 Task: Add a signature Daniel Baker containing With many thanks, Daniel Baker to email address softage.10@softage.net and add a folder Web analytics
Action: Mouse moved to (118, 109)
Screenshot: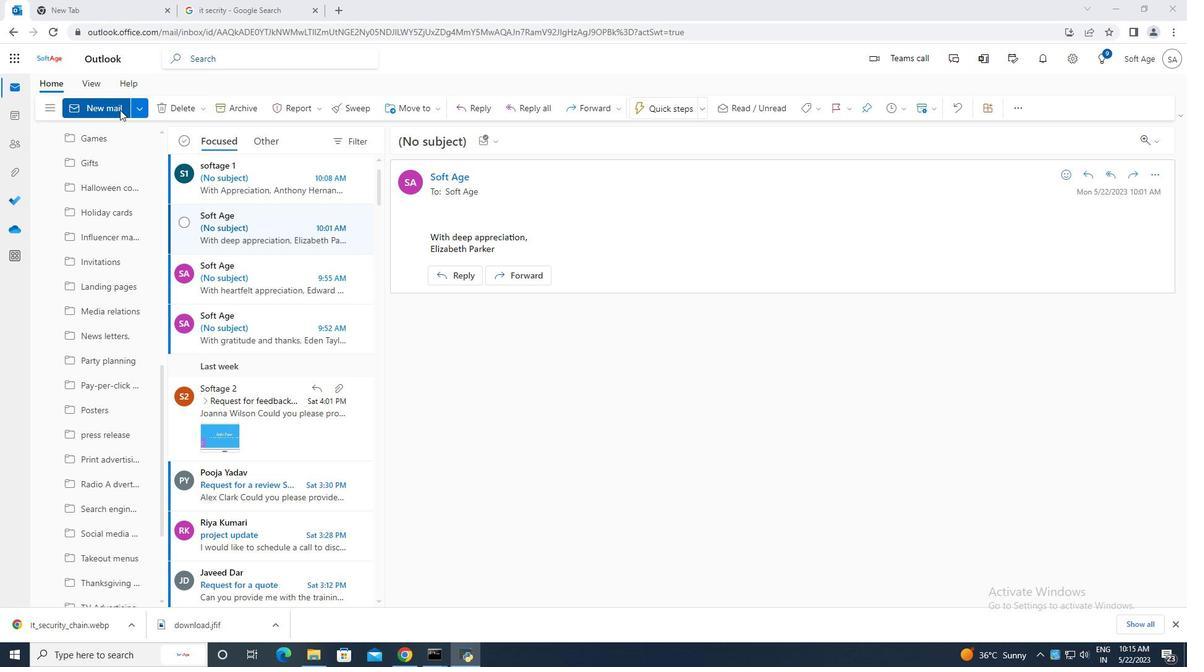 
Action: Mouse pressed left at (118, 109)
Screenshot: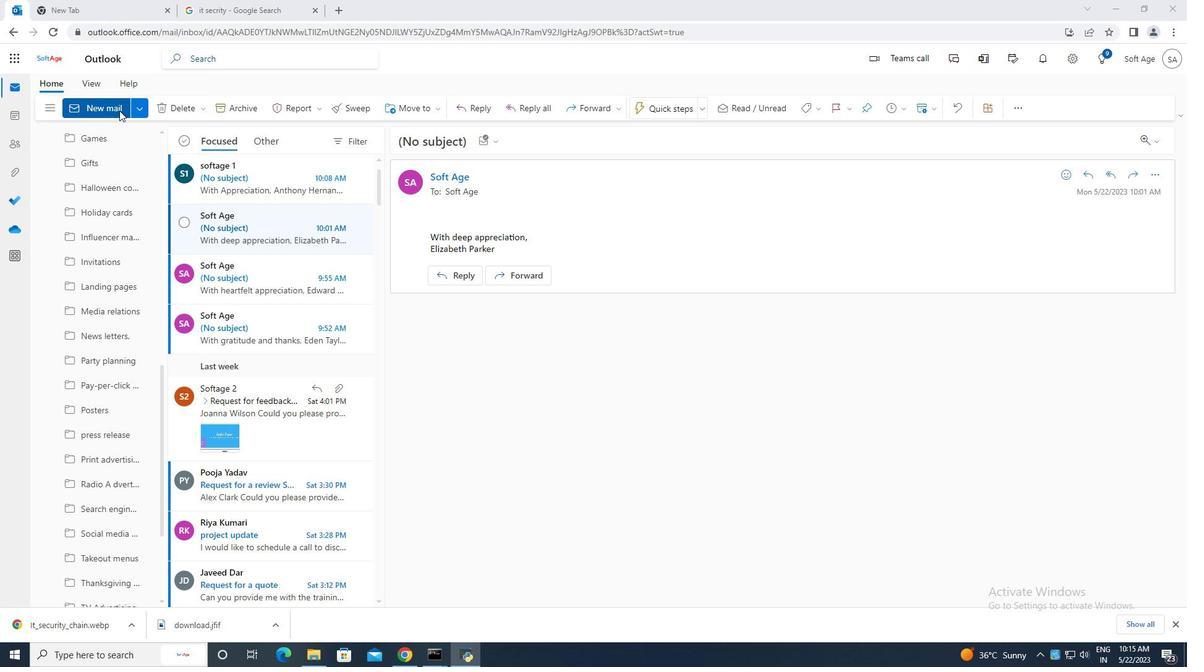 
Action: Mouse moved to (796, 108)
Screenshot: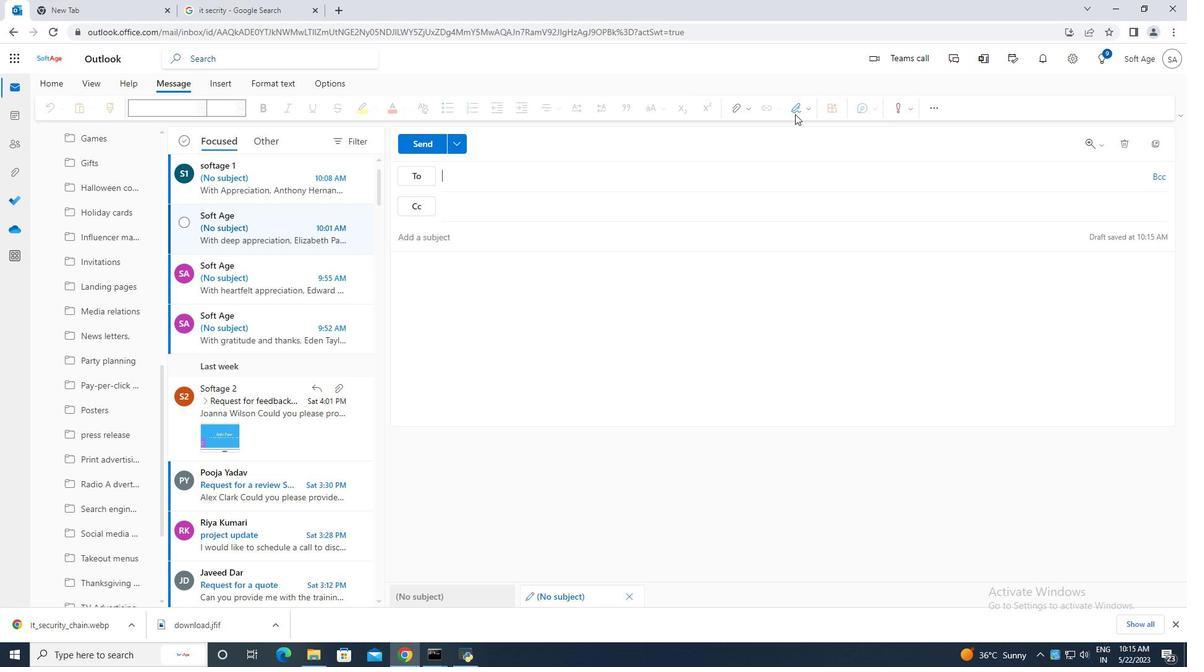 
Action: Mouse pressed left at (796, 108)
Screenshot: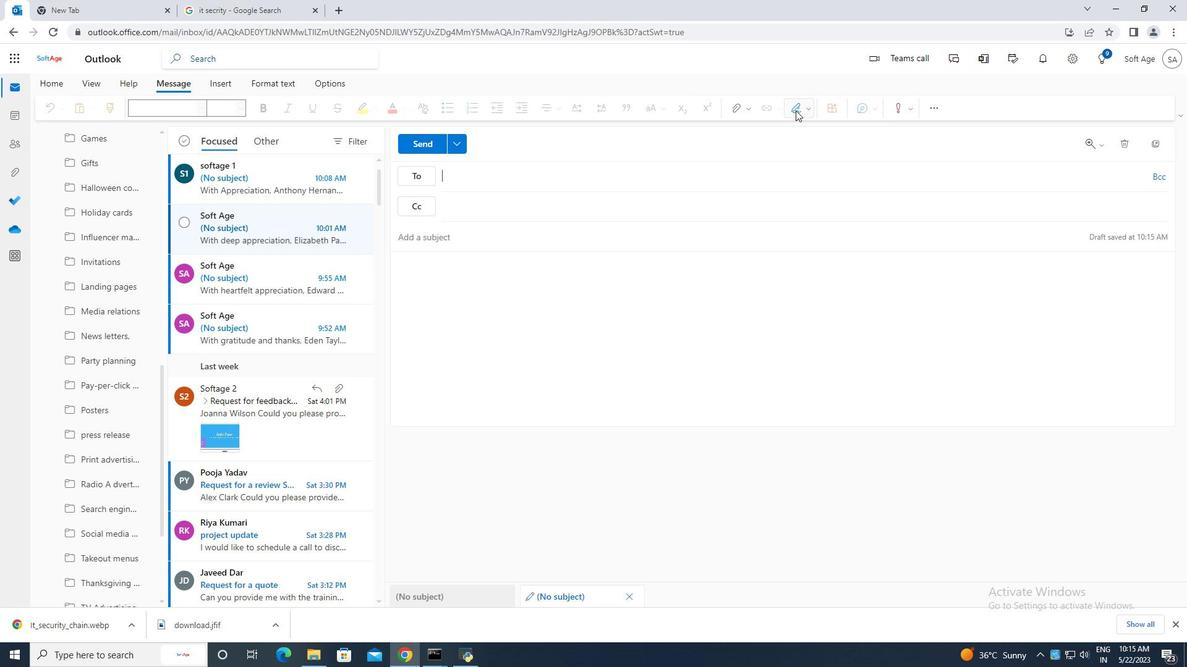 
Action: Mouse moved to (782, 159)
Screenshot: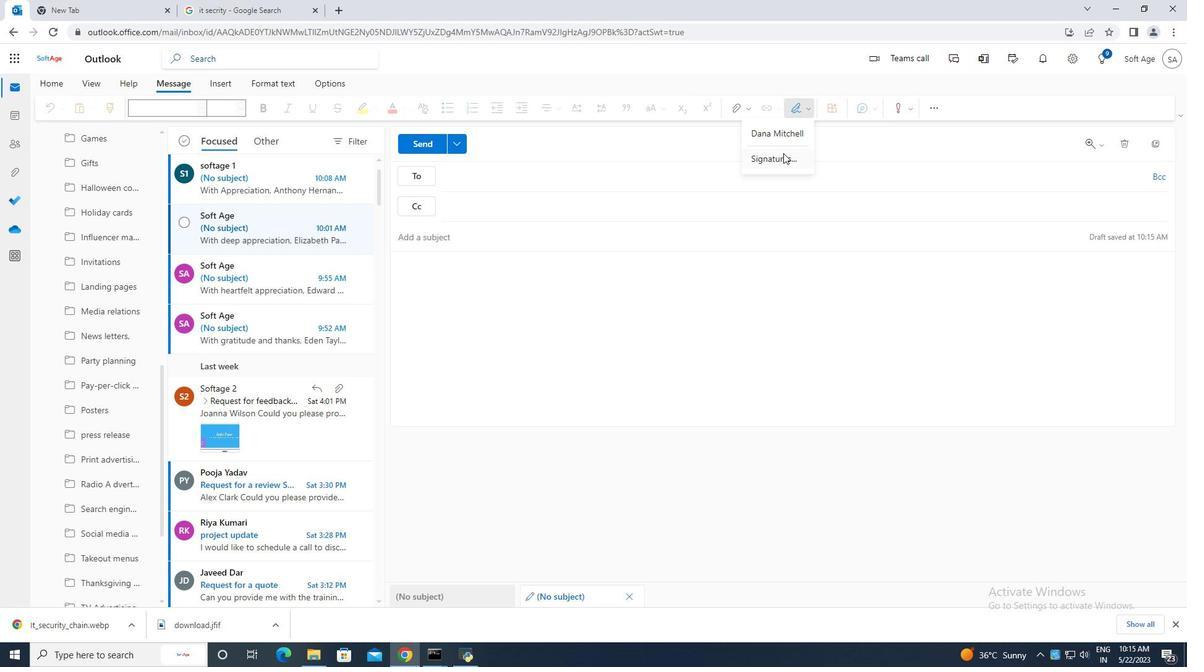 
Action: Mouse pressed left at (782, 159)
Screenshot: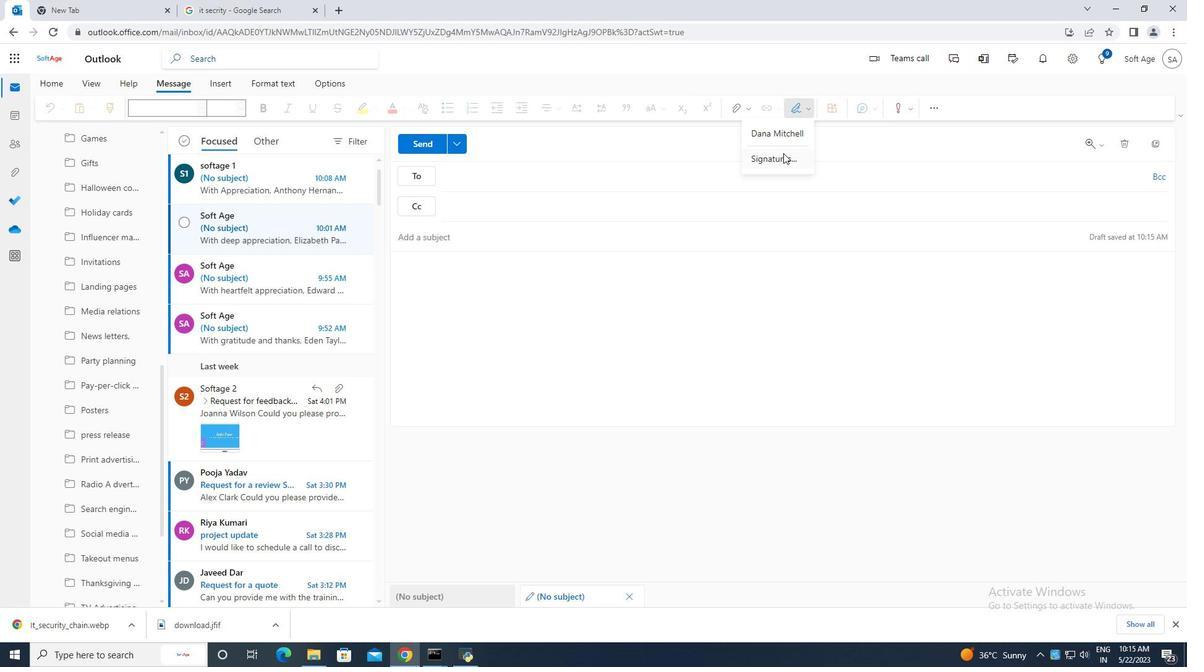 
Action: Mouse moved to (849, 206)
Screenshot: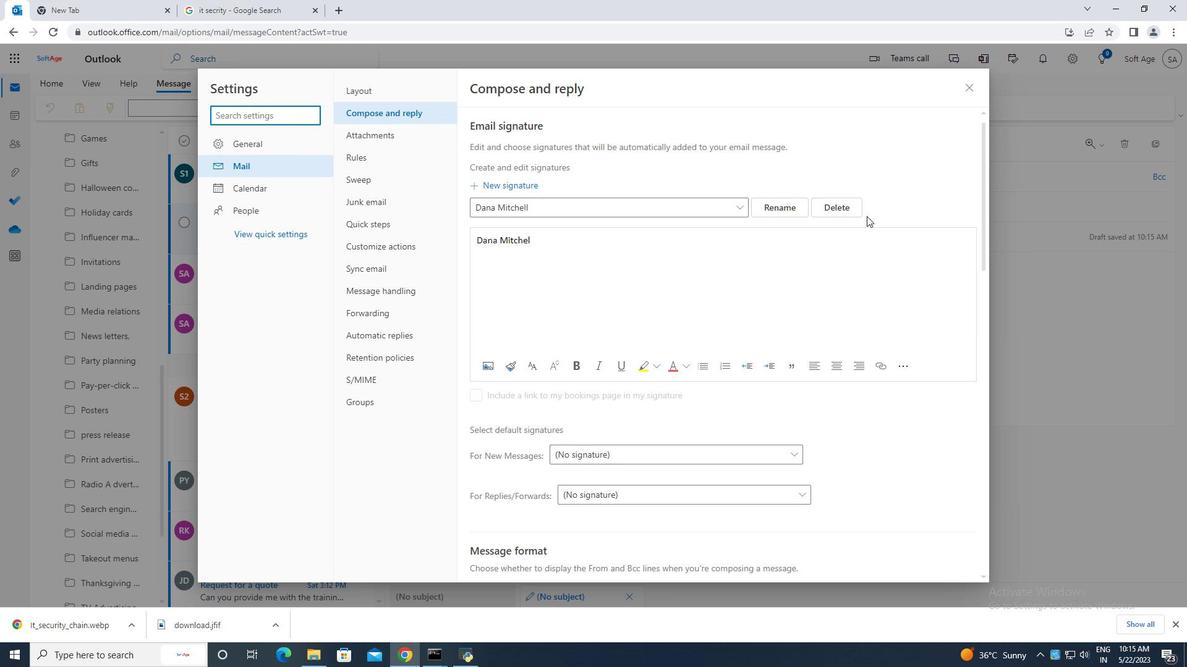 
Action: Mouse pressed left at (849, 206)
Screenshot: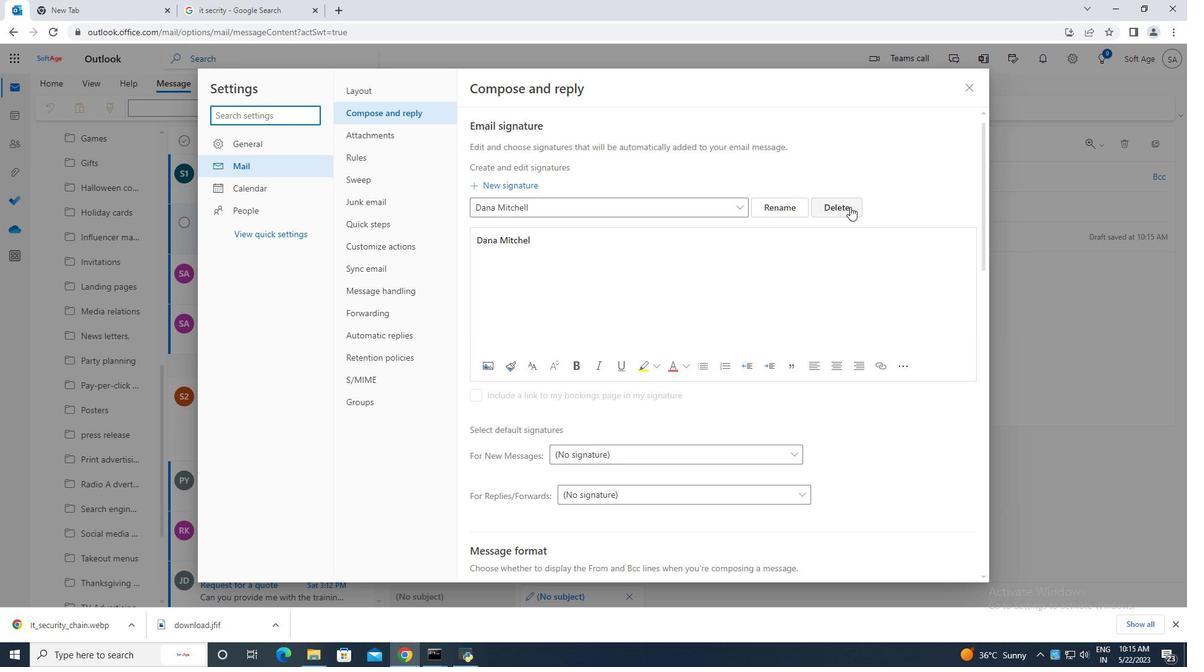 
Action: Mouse moved to (560, 206)
Screenshot: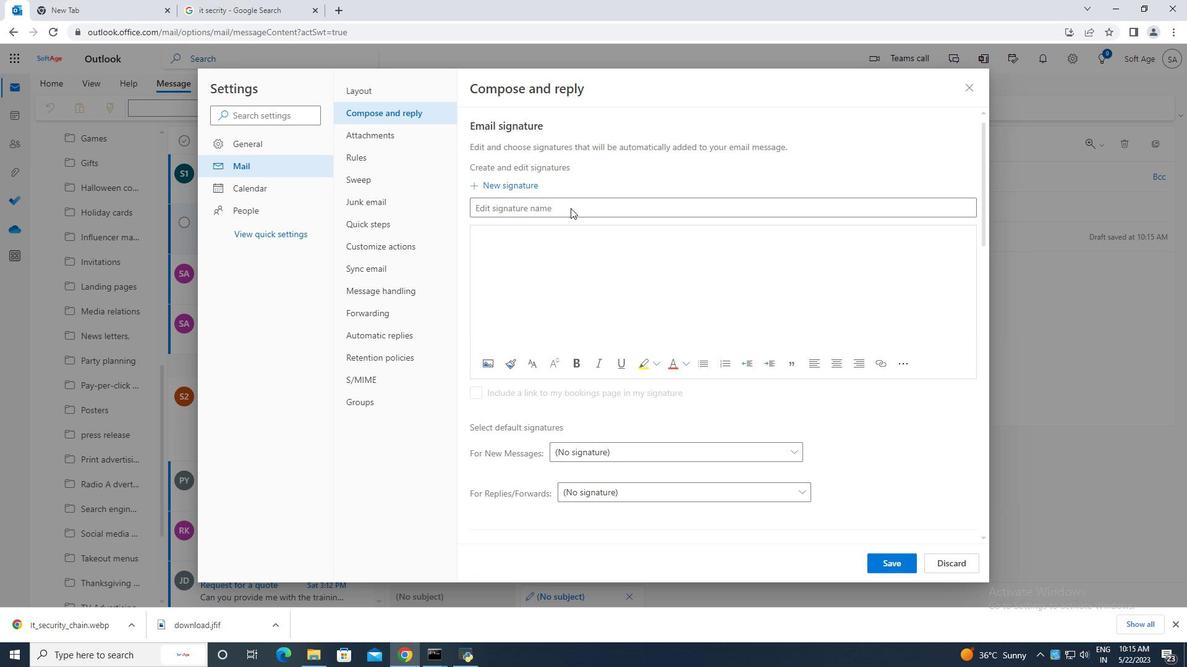 
Action: Mouse pressed left at (560, 206)
Screenshot: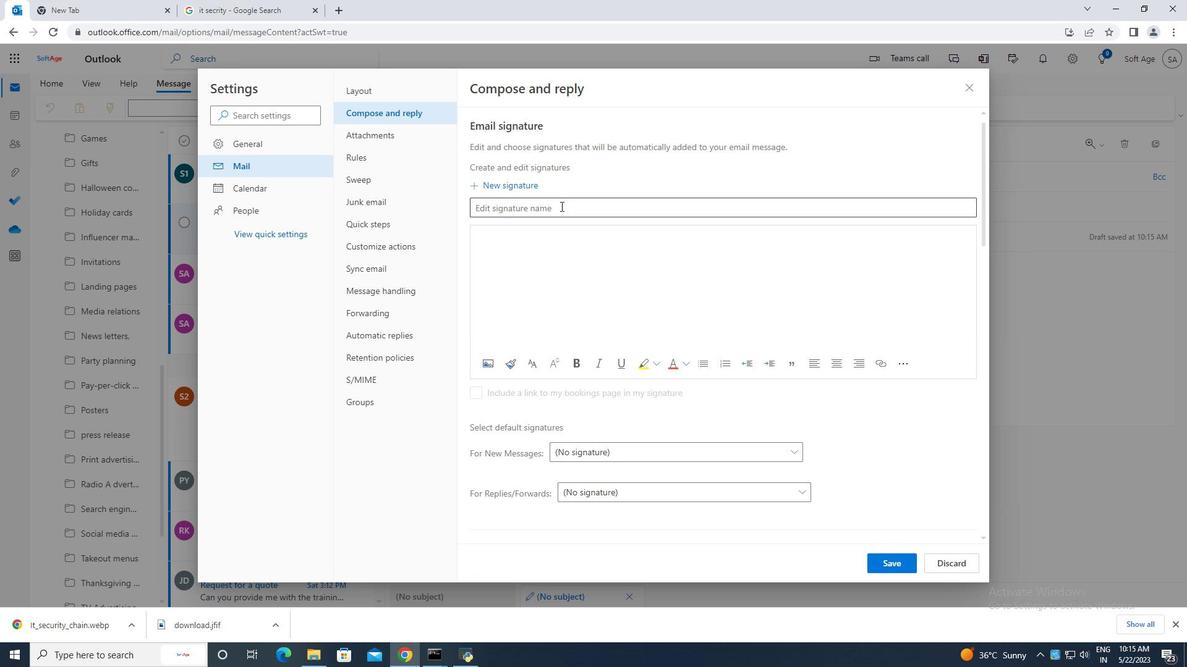 
Action: Mouse moved to (560, 206)
Screenshot: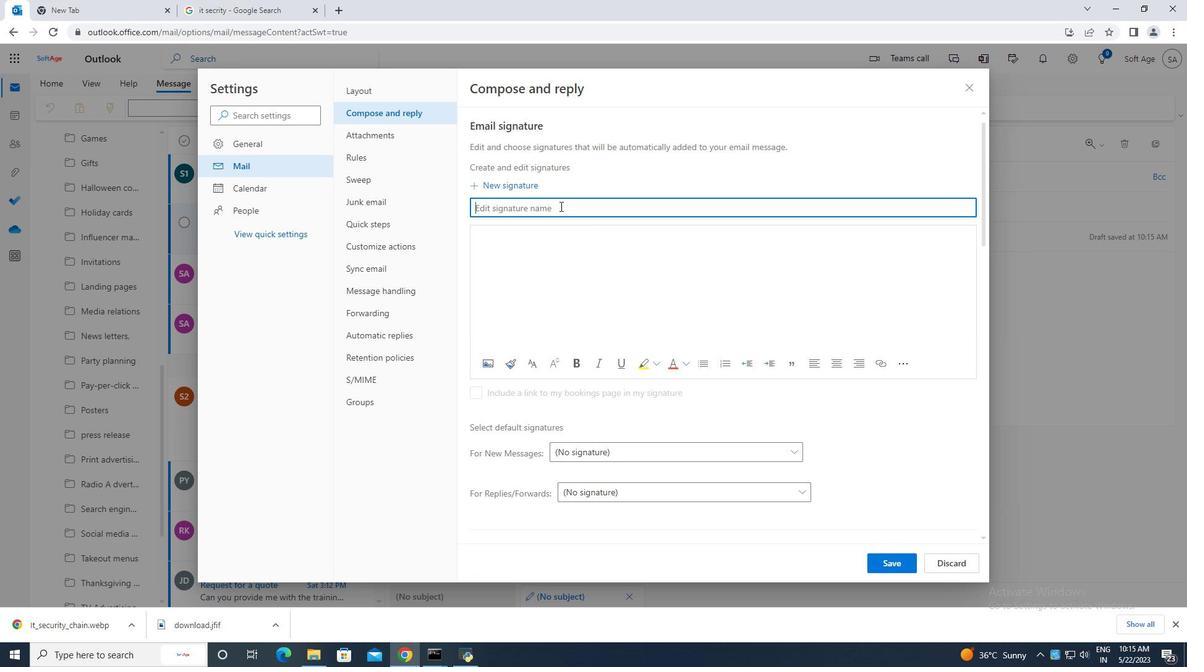 
Action: Key pressed <Key.caps_lock>D<Key.caps_lock>aniel<Key.space><Key.caps_lock>B<Key.caps_lock>aker
Screenshot: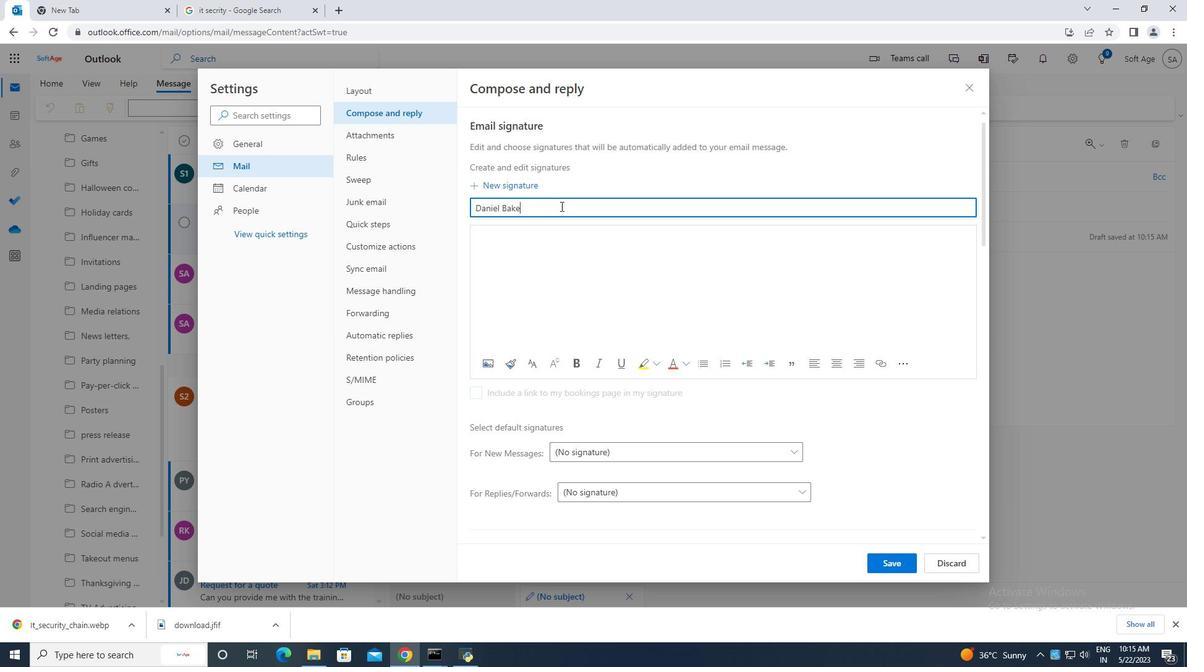 
Action: Mouse moved to (533, 236)
Screenshot: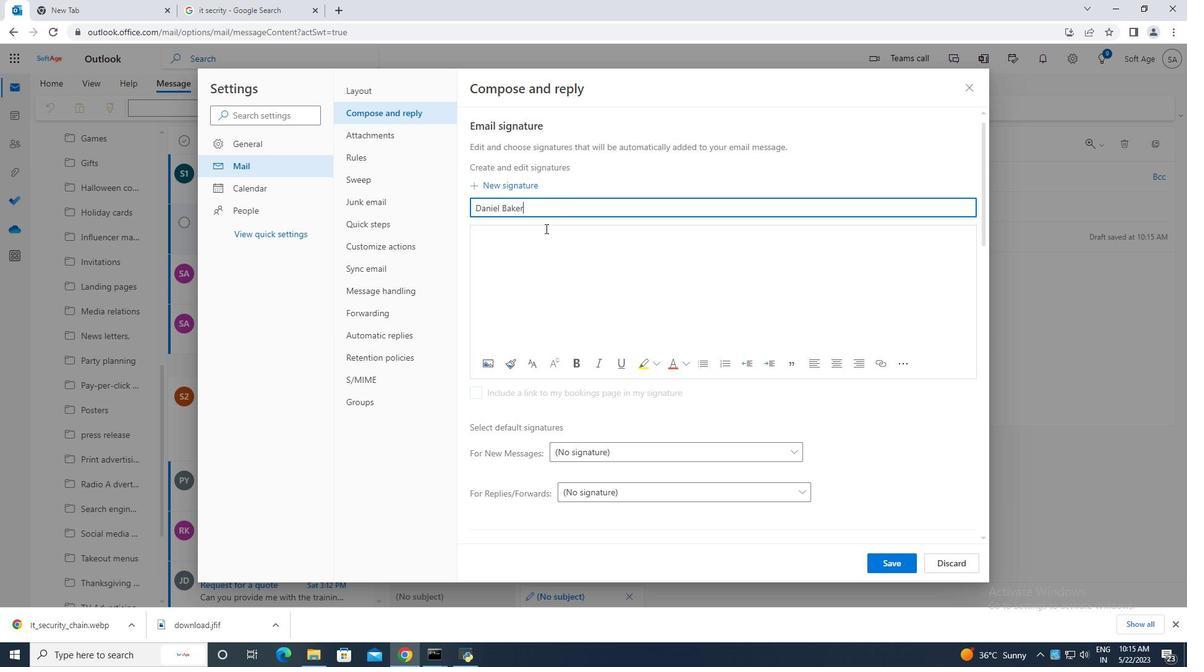 
Action: Mouse pressed left at (533, 236)
Screenshot: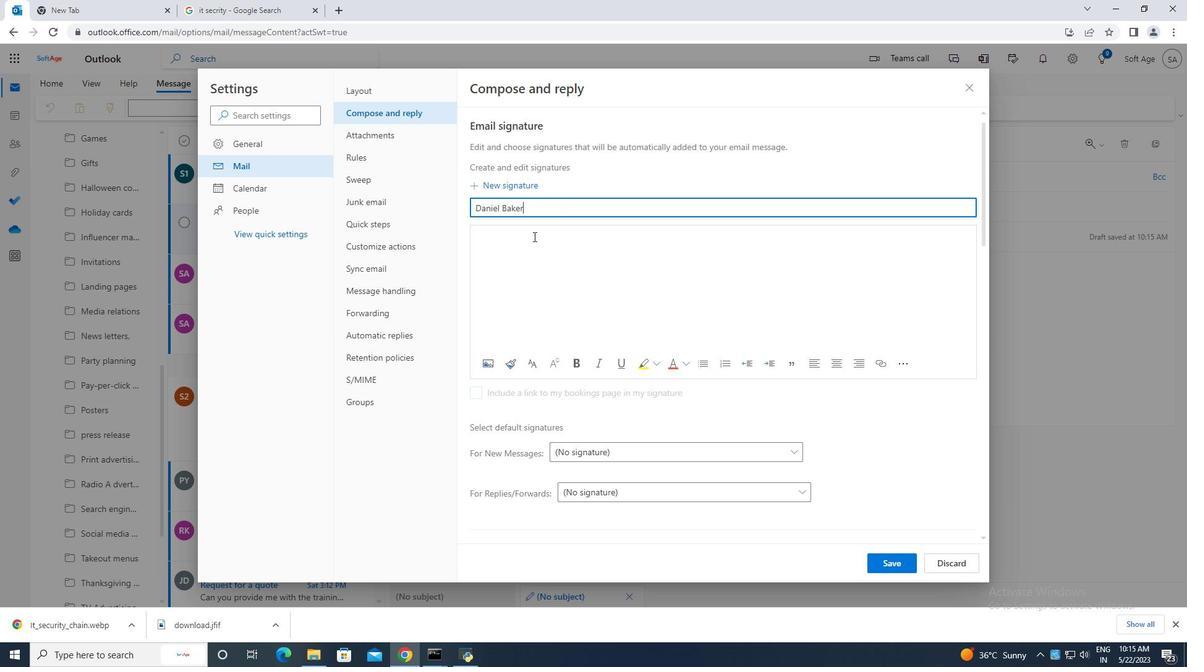 
Action: Key pressed <Key.caps_lock>D<Key.caps_lock>ainel<Key.space><Key.backspace><Key.backspace><Key.backspace><Key.backspace><Key.backspace>niel<Key.space><Key.caps_lock>B<Key.caps_lock>aker
Screenshot: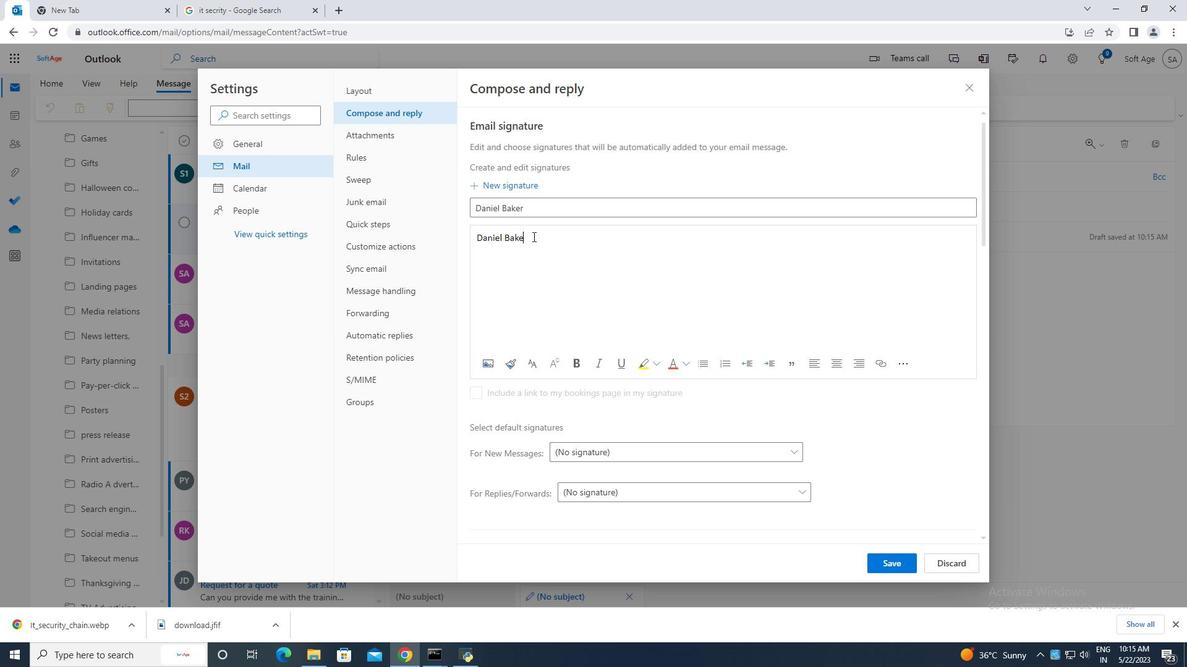 
Action: Mouse moved to (901, 570)
Screenshot: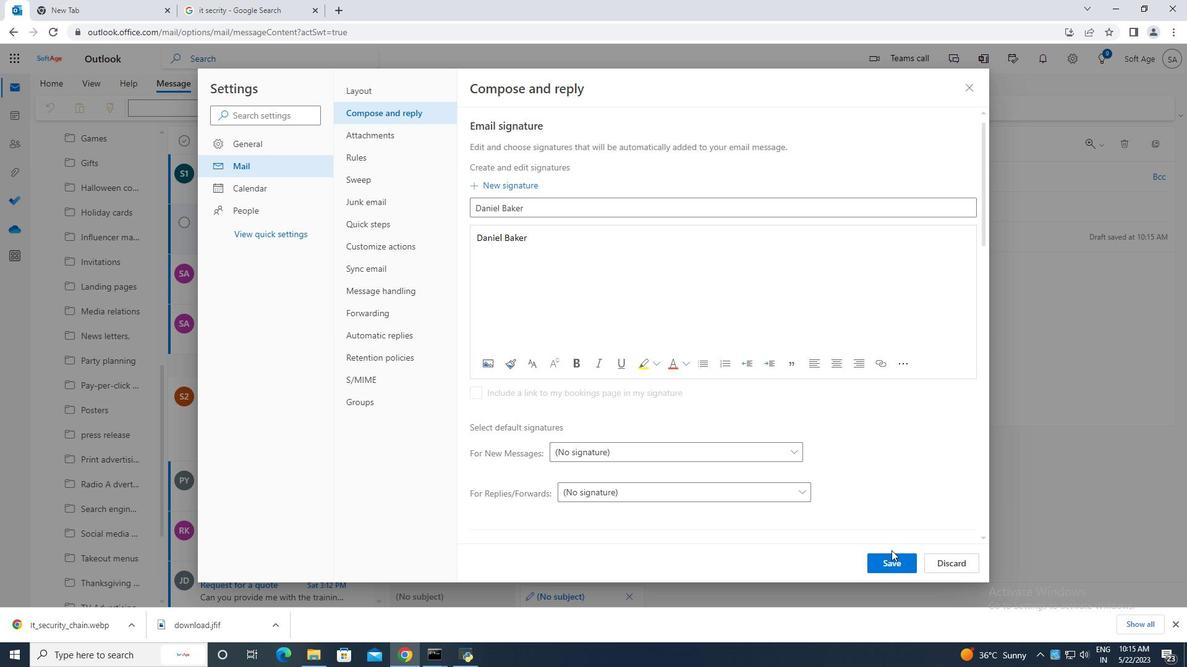 
Action: Mouse pressed left at (901, 570)
Screenshot: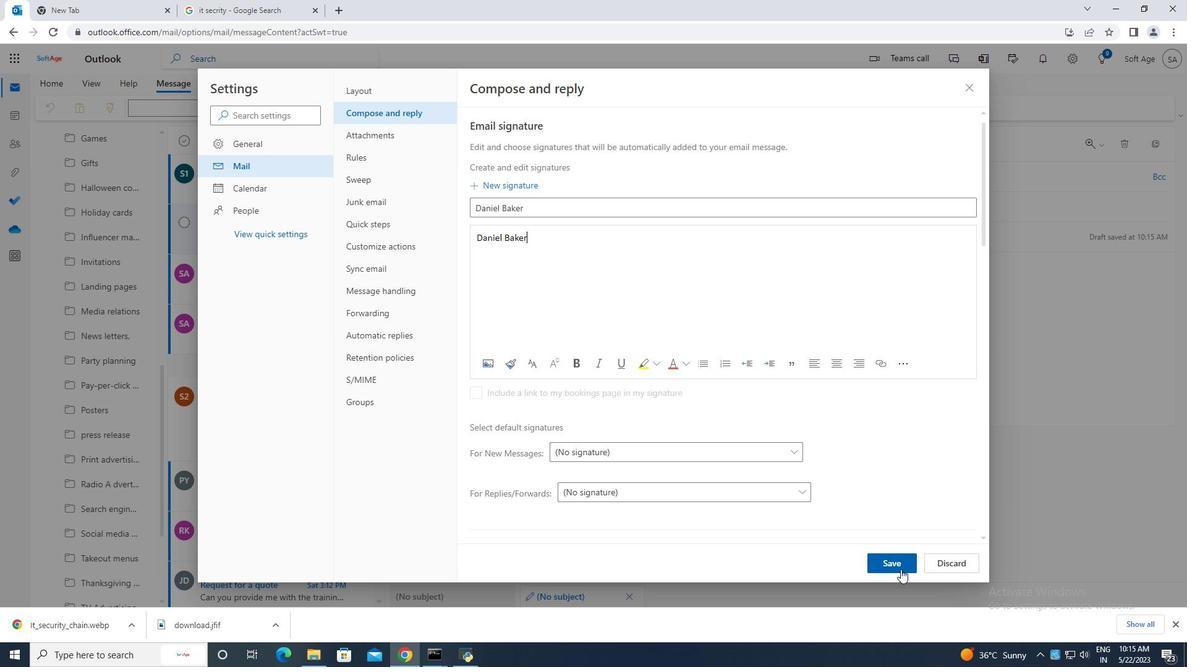 
Action: Mouse moved to (965, 88)
Screenshot: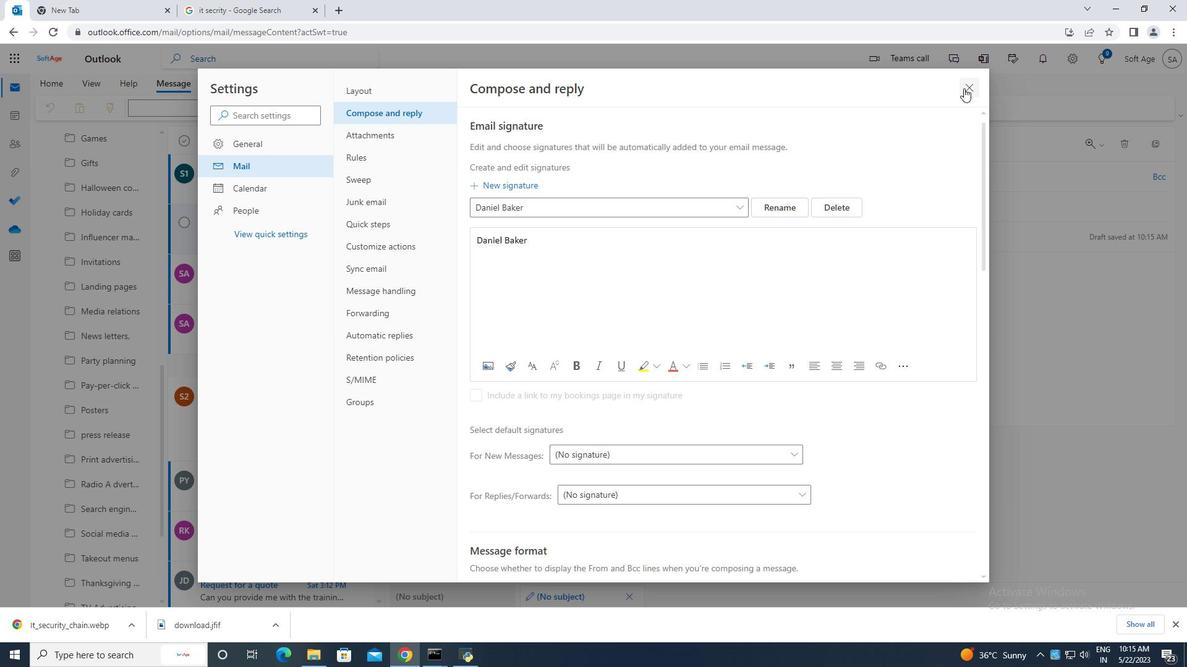 
Action: Mouse pressed left at (965, 88)
Screenshot: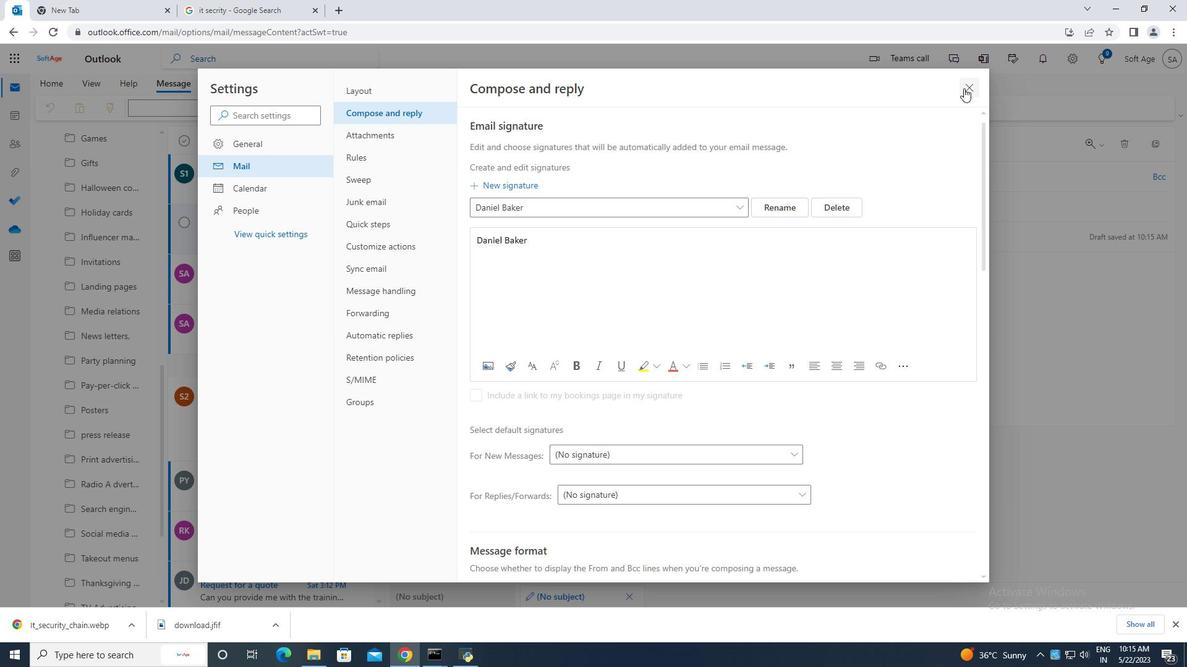 
Action: Mouse moved to (802, 108)
Screenshot: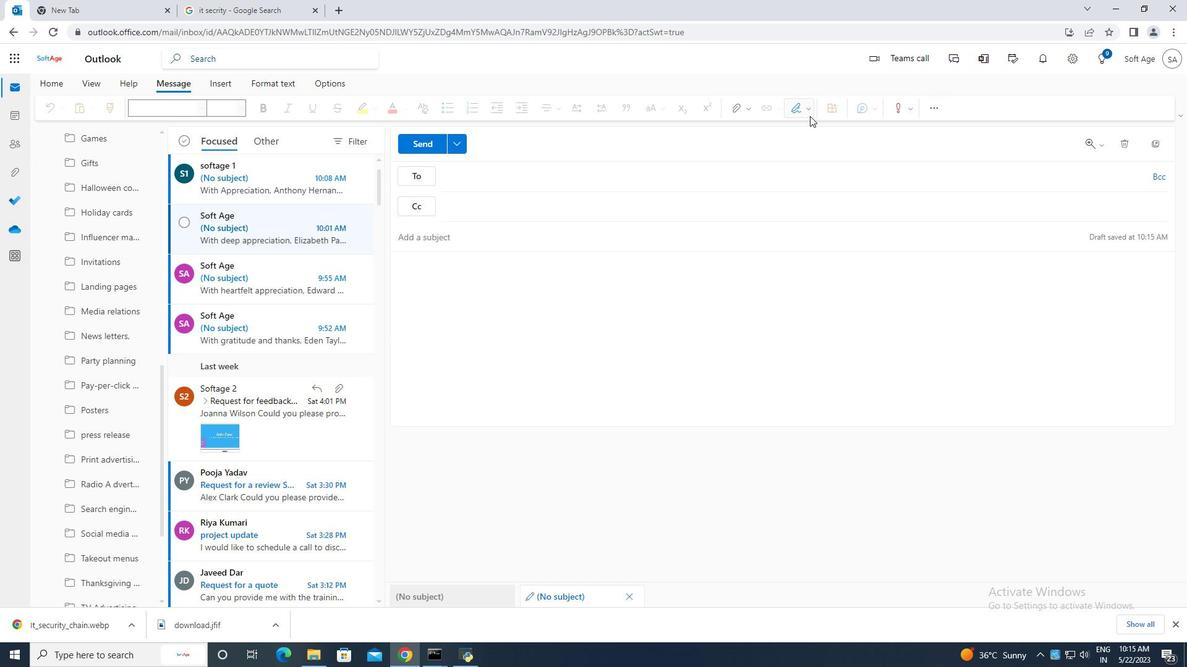 
Action: Mouse pressed left at (802, 108)
Screenshot: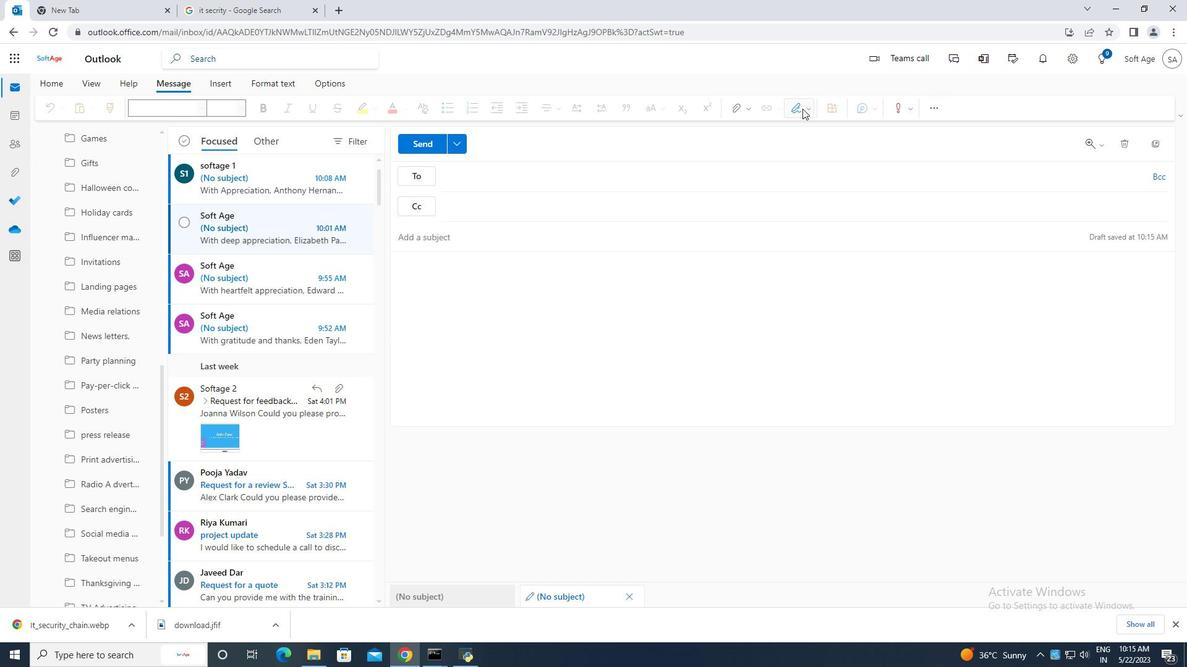 
Action: Mouse moved to (782, 135)
Screenshot: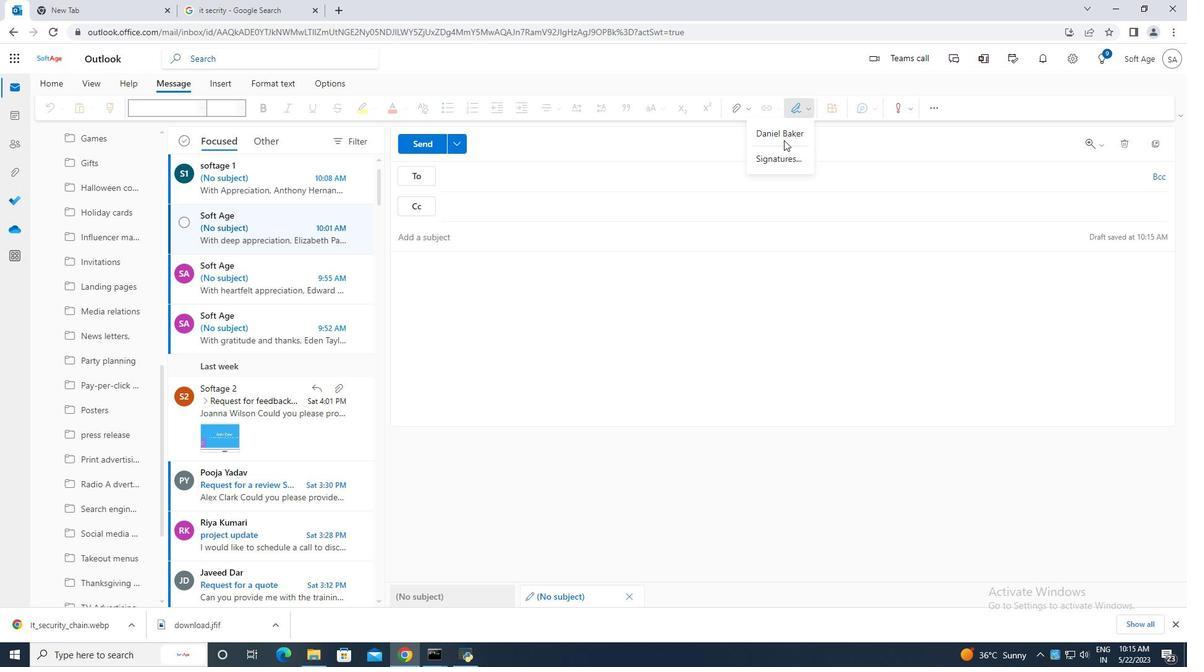 
Action: Mouse pressed left at (782, 135)
Screenshot: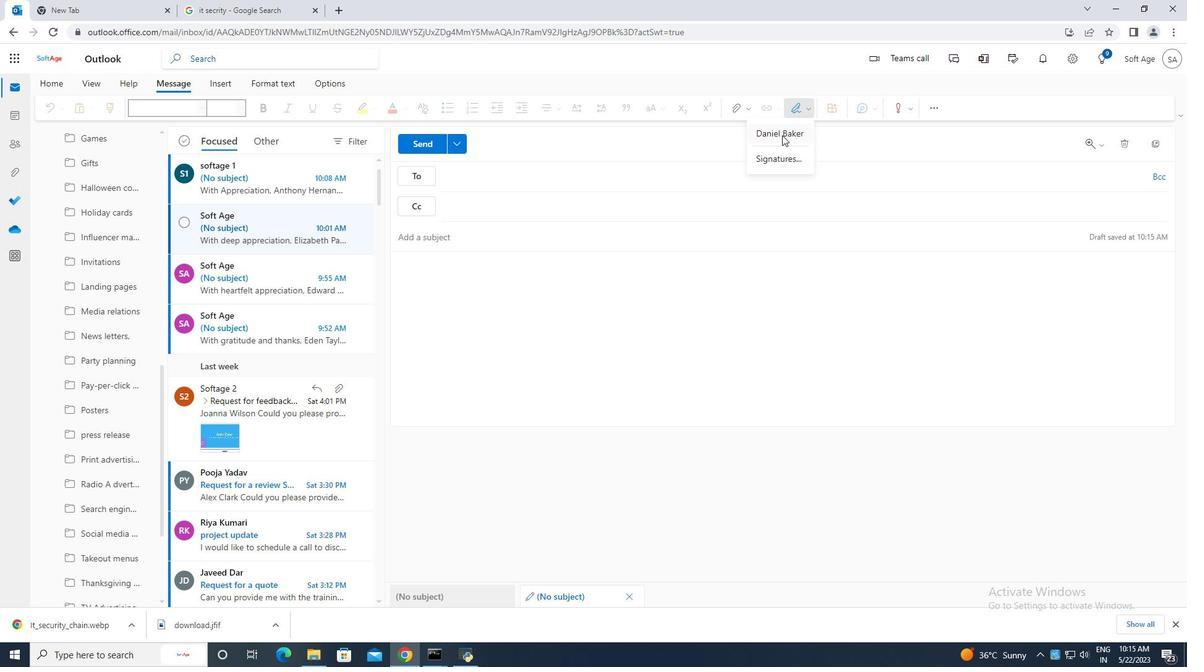 
Action: Mouse moved to (439, 271)
Screenshot: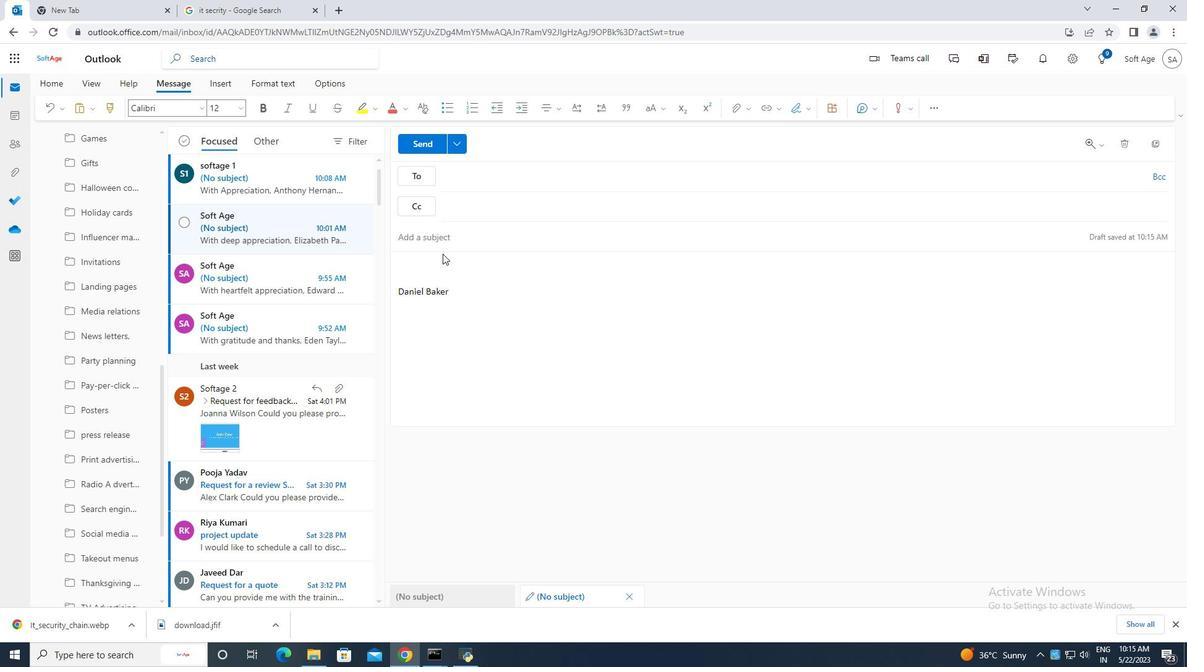 
Action: Key pressed <Key.caps_lock>C<Key.caps_lock>ontaining<Key.space>with<Key.space>many<Key.space>thanks,
Screenshot: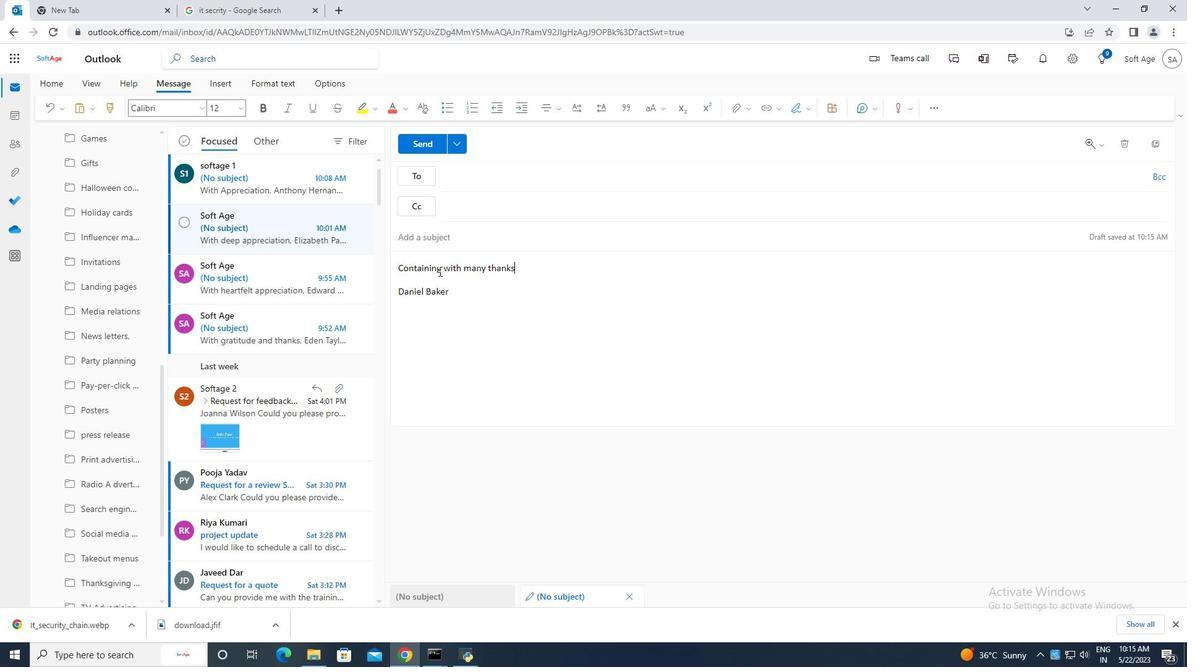 
Action: Mouse moved to (472, 179)
Screenshot: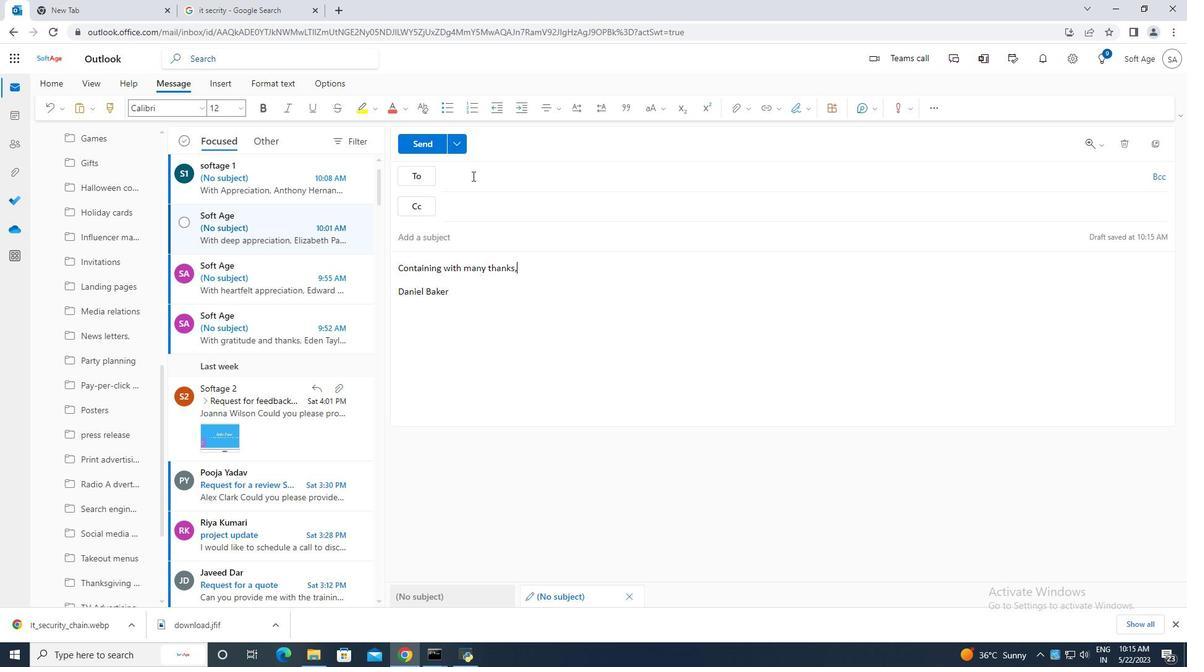 
Action: Mouse pressed left at (472, 179)
Screenshot: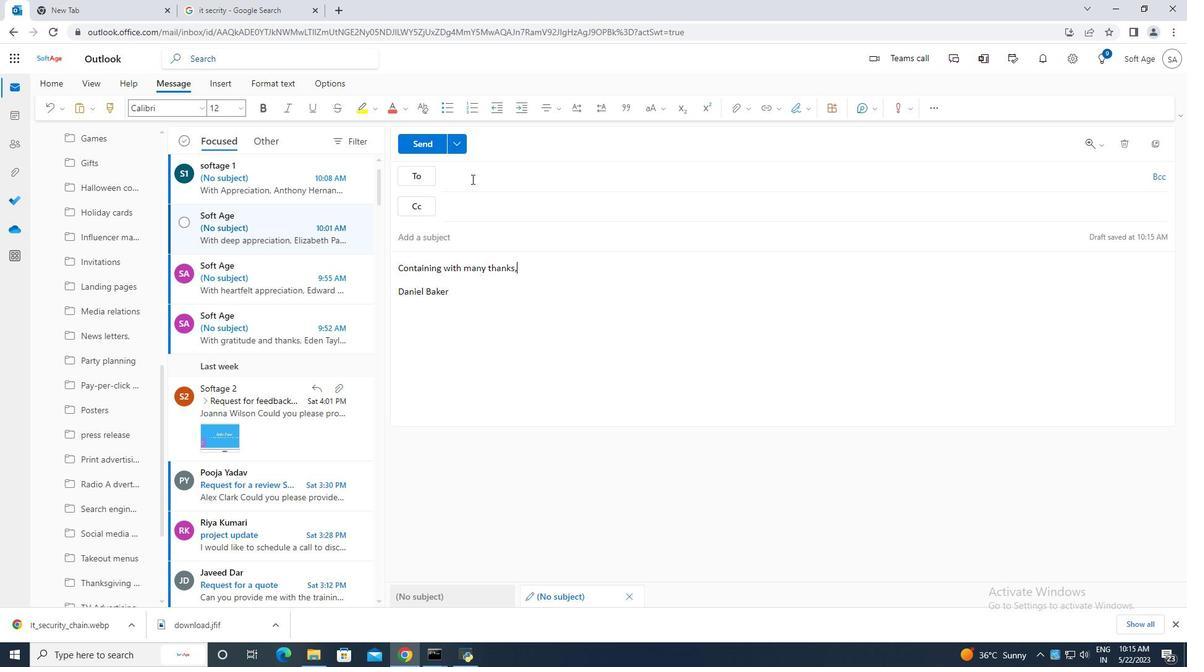 
Action: Key pressed softage.10
Screenshot: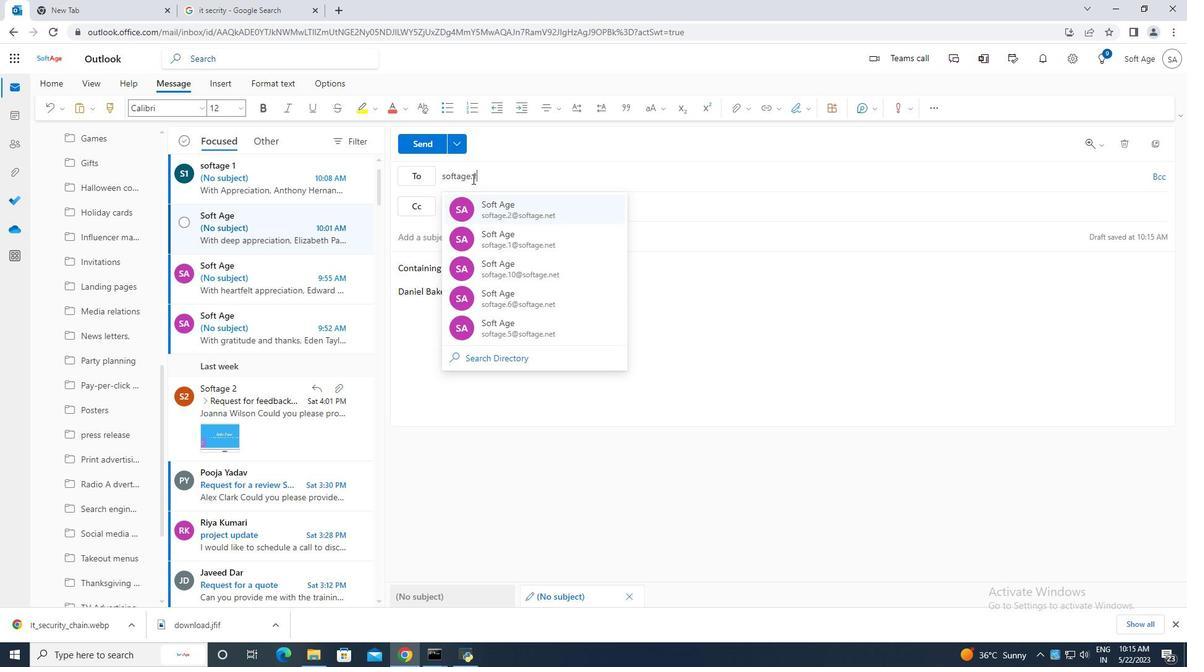 
Action: Mouse moved to (567, 233)
Screenshot: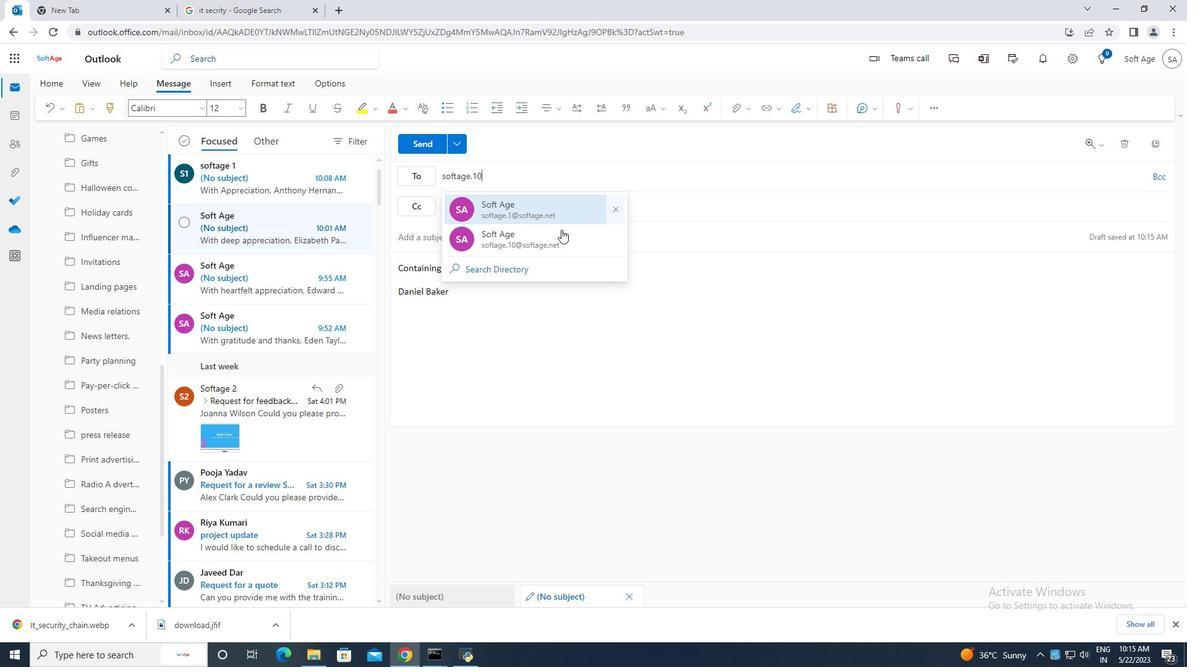 
Action: Mouse pressed left at (567, 233)
Screenshot: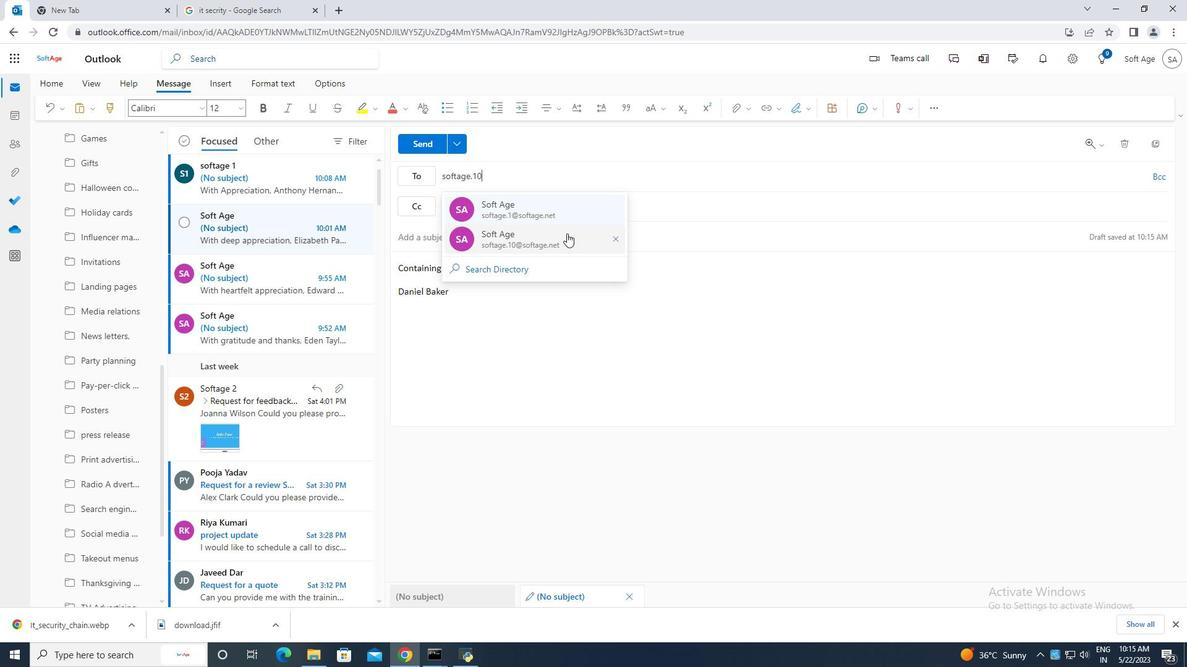 
Action: Mouse moved to (117, 557)
Screenshot: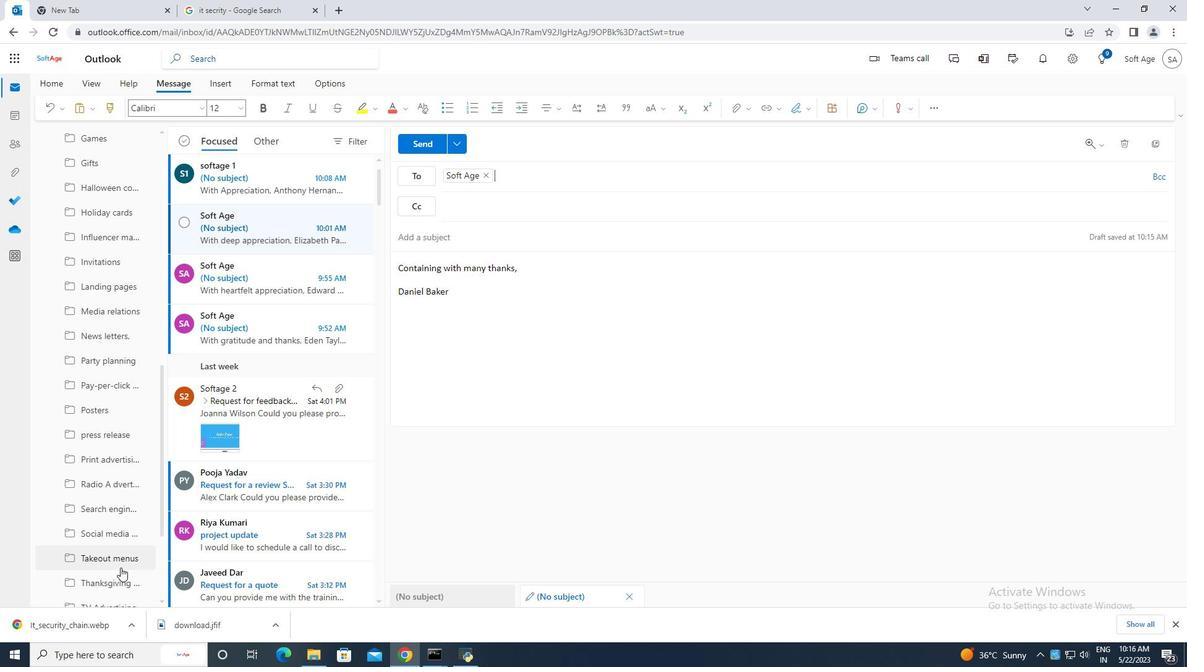 
Action: Mouse scrolled (117, 556) with delta (0, 0)
Screenshot: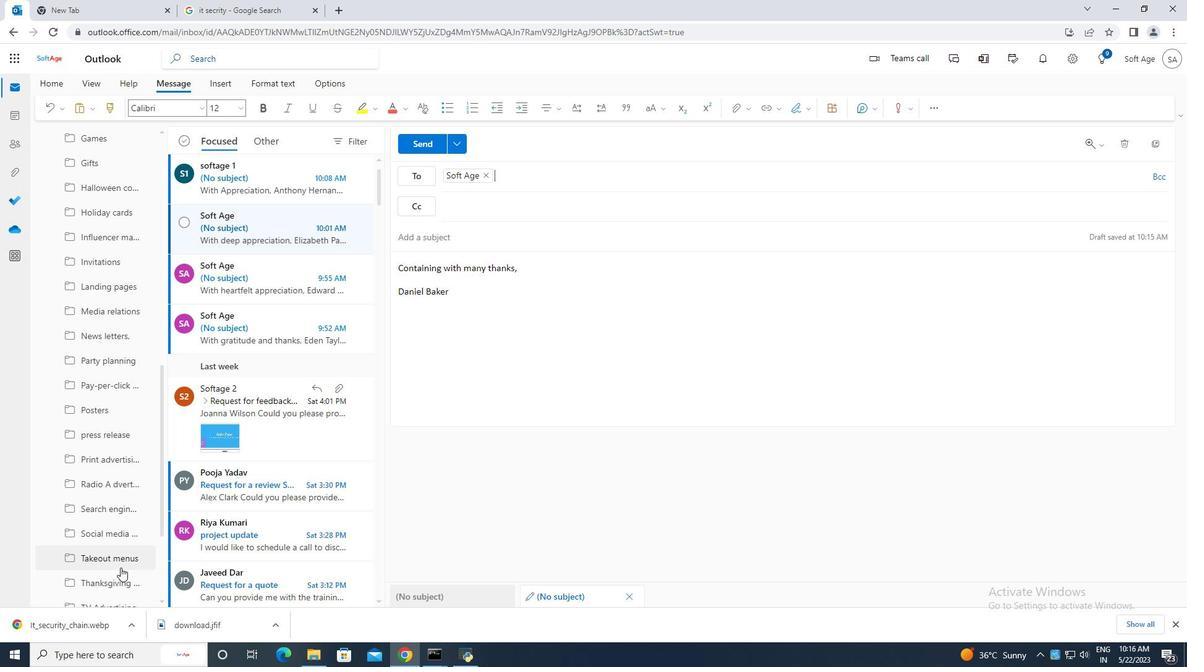 
Action: Mouse moved to (116, 556)
Screenshot: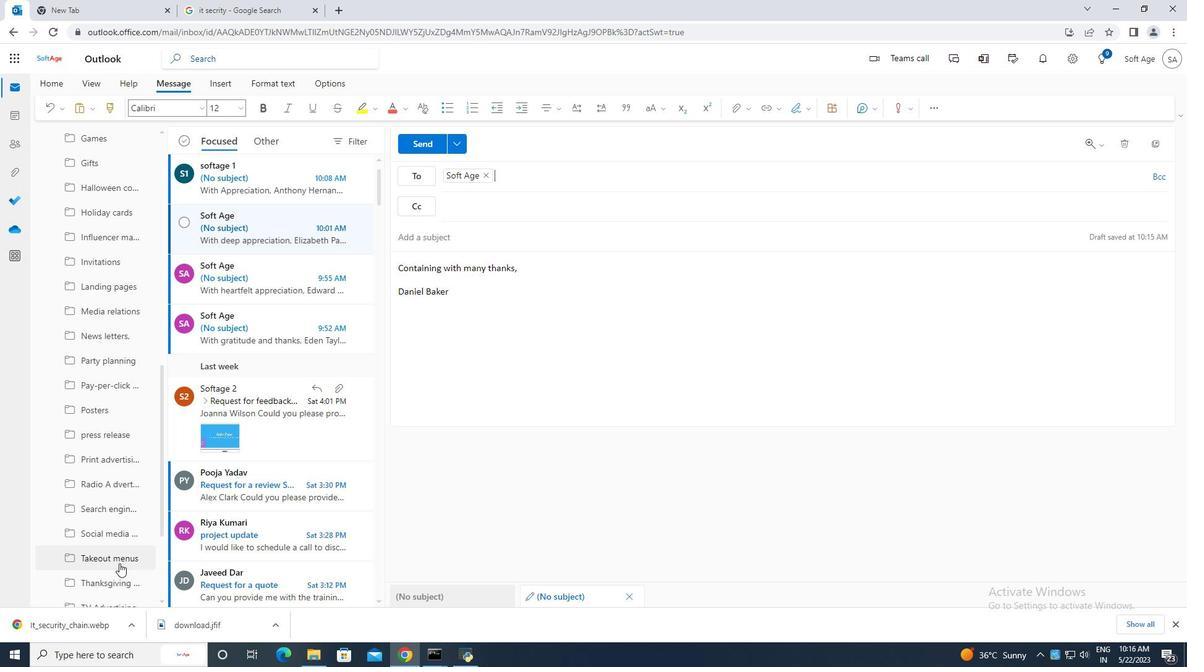 
Action: Mouse scrolled (116, 555) with delta (0, 0)
Screenshot: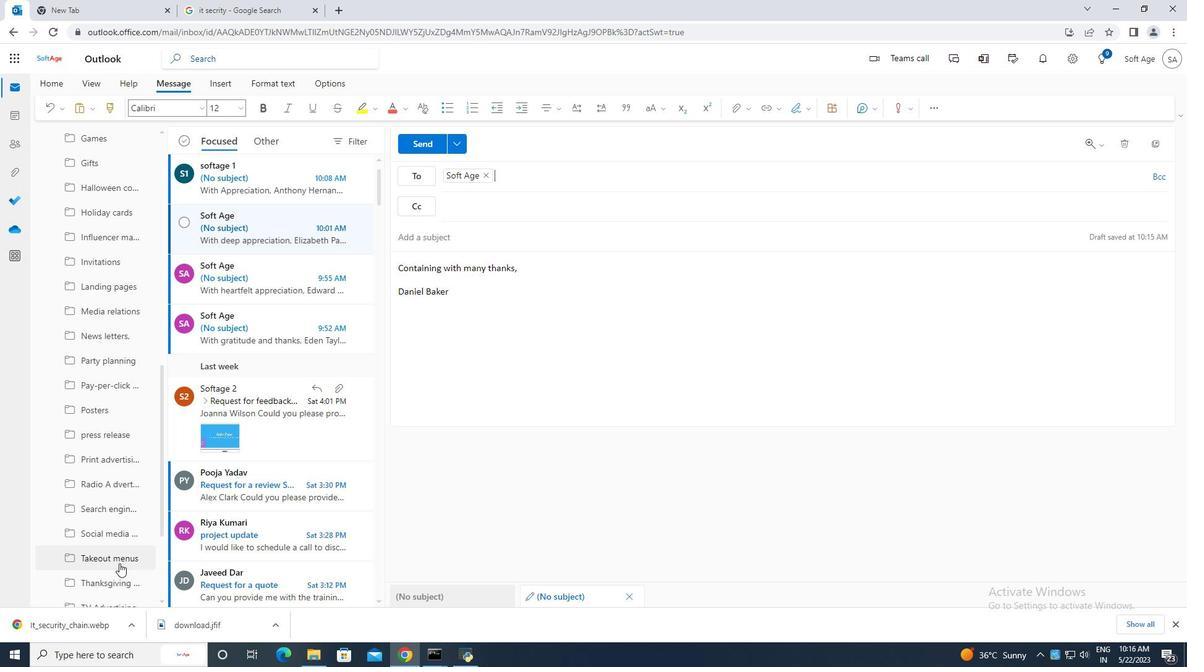 
Action: Mouse moved to (116, 556)
Screenshot: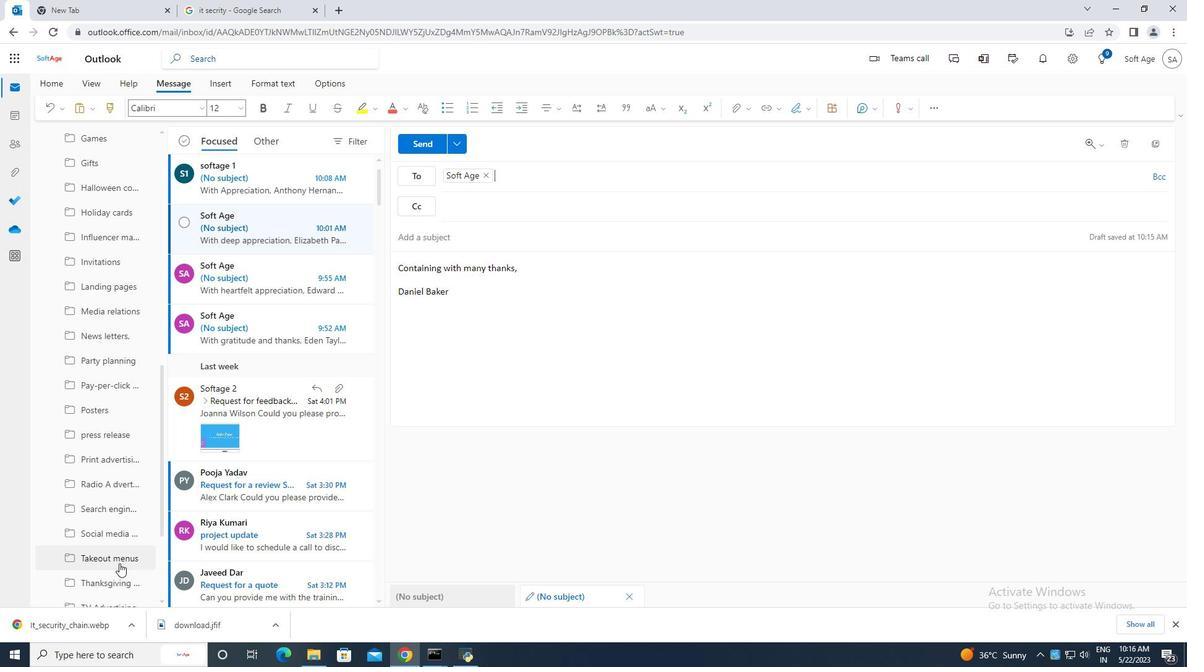 
Action: Mouse scrolled (116, 555) with delta (0, 0)
Screenshot: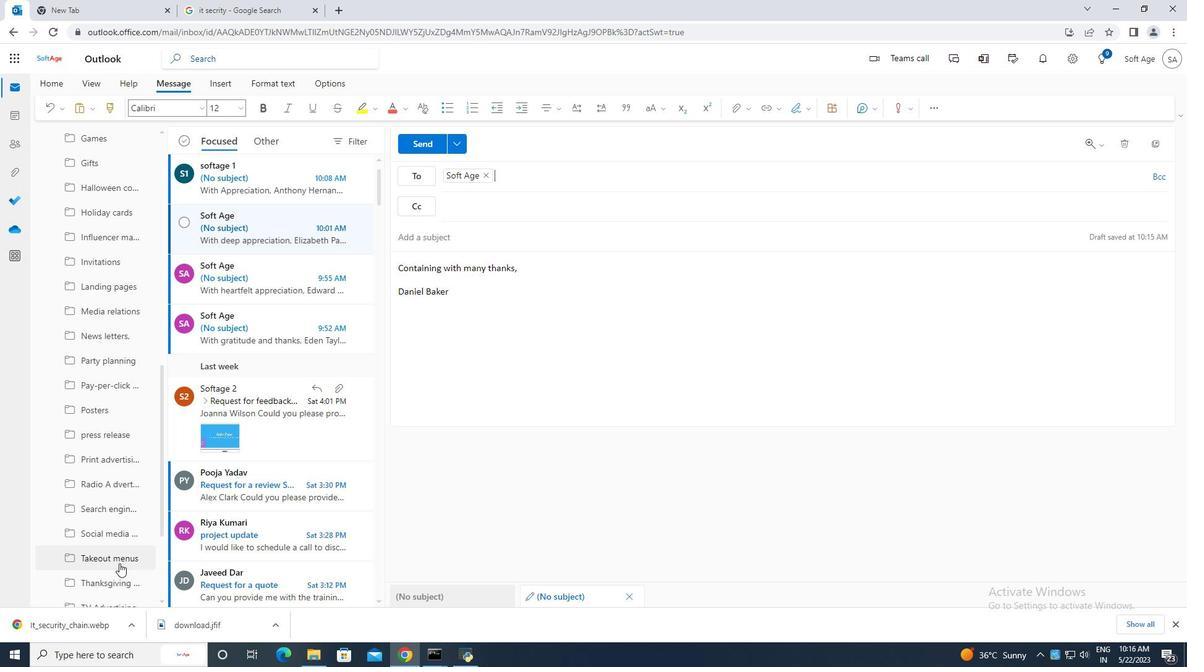 
Action: Mouse moved to (115, 555)
Screenshot: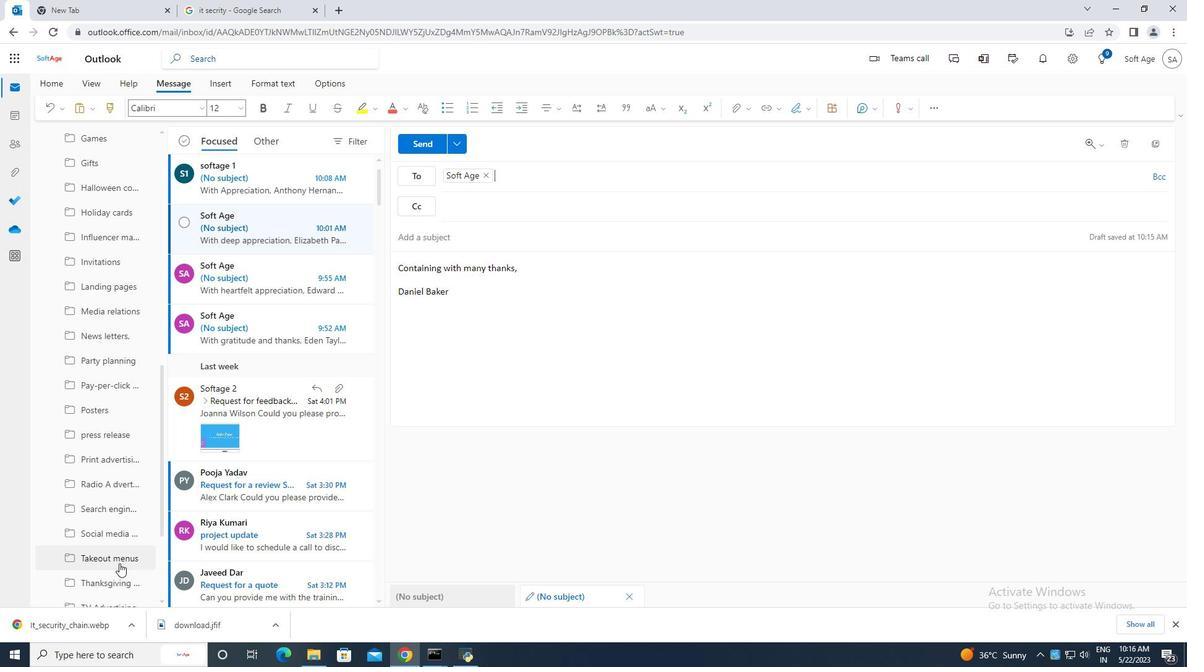 
Action: Mouse scrolled (115, 554) with delta (0, 0)
Screenshot: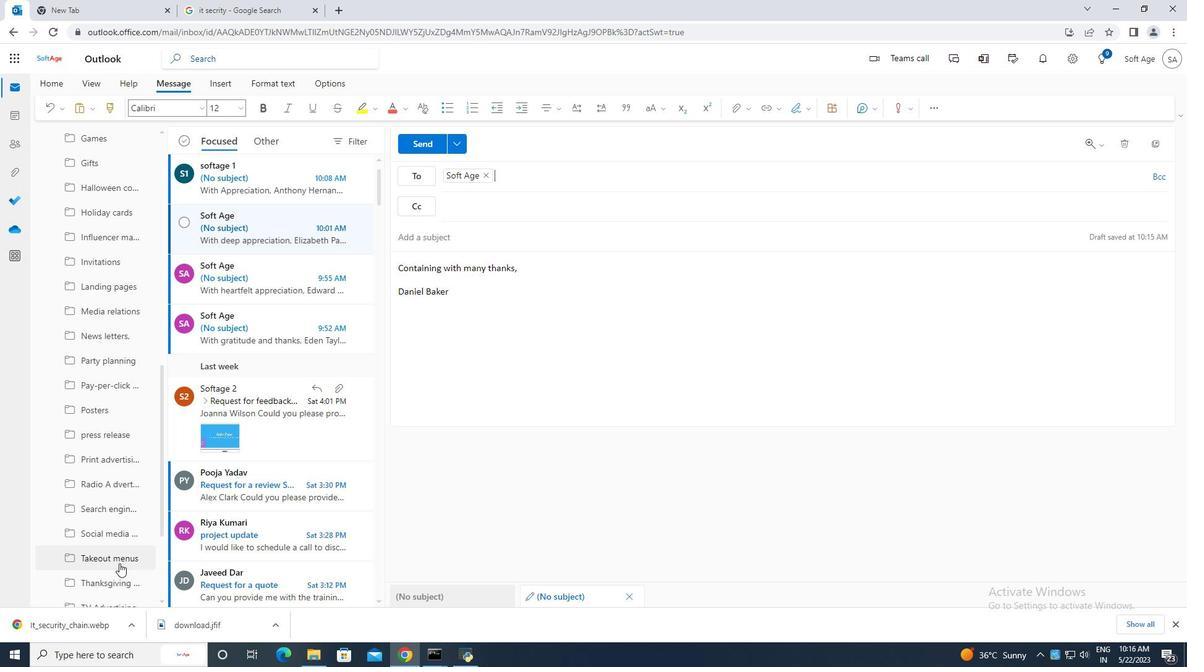
Action: Mouse moved to (114, 552)
Screenshot: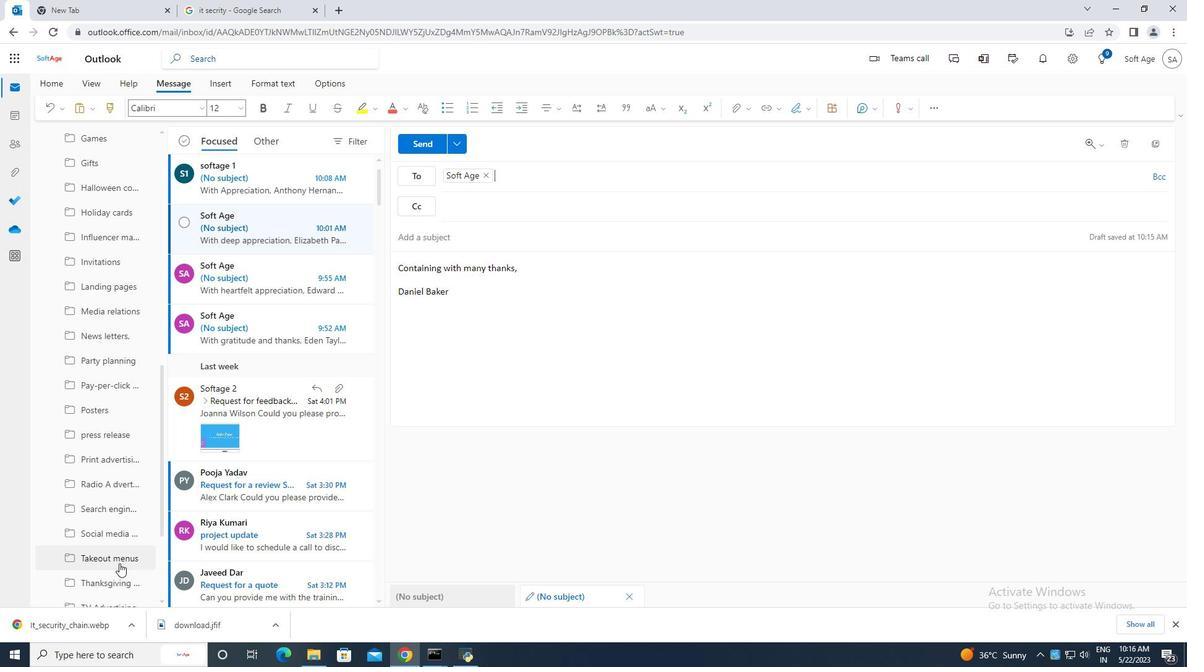 
Action: Mouse scrolled (114, 551) with delta (0, 0)
Screenshot: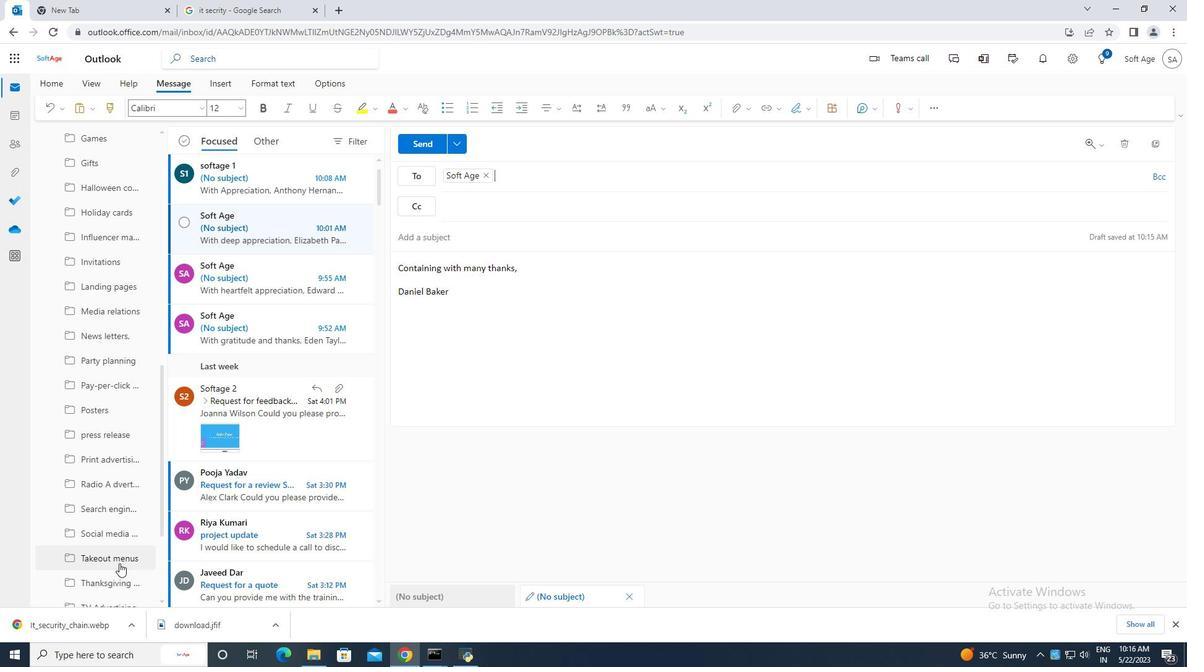 
Action: Mouse moved to (111, 547)
Screenshot: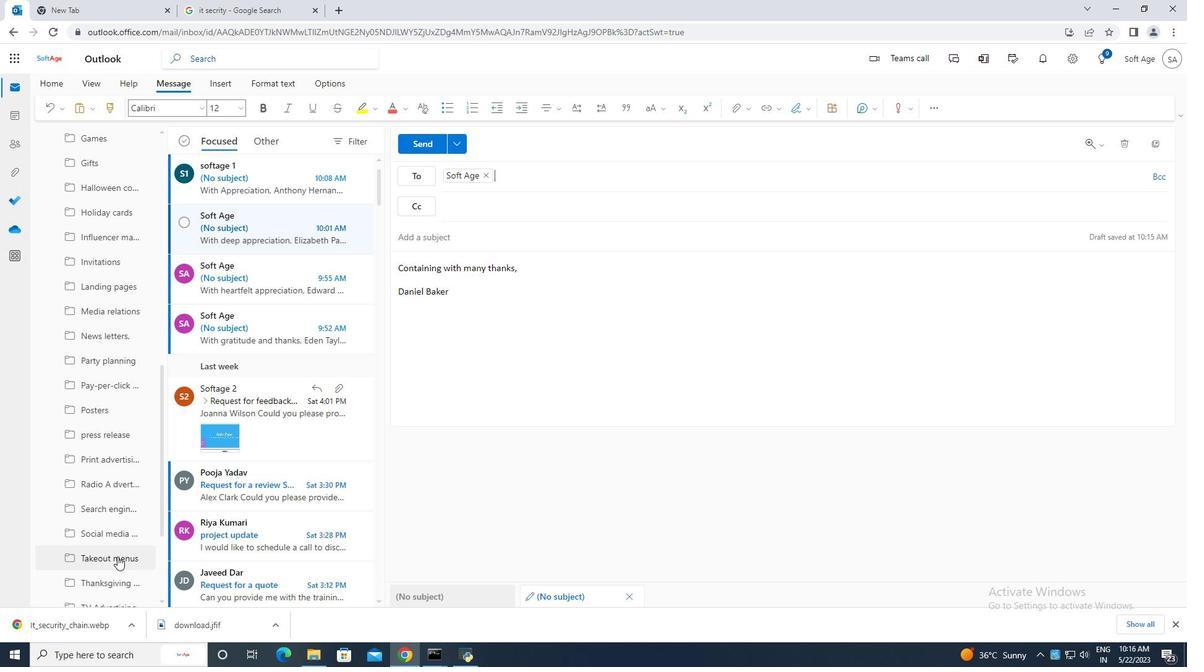 
Action: Mouse scrolled (111, 547) with delta (0, 0)
Screenshot: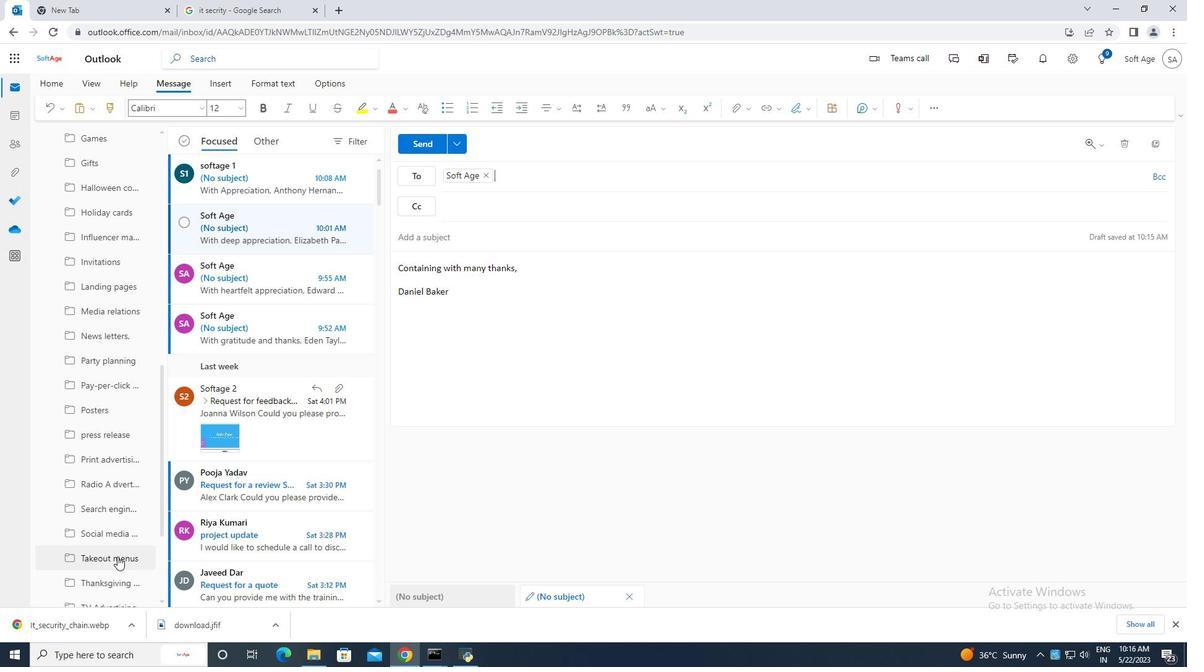 
Action: Mouse moved to (119, 482)
Screenshot: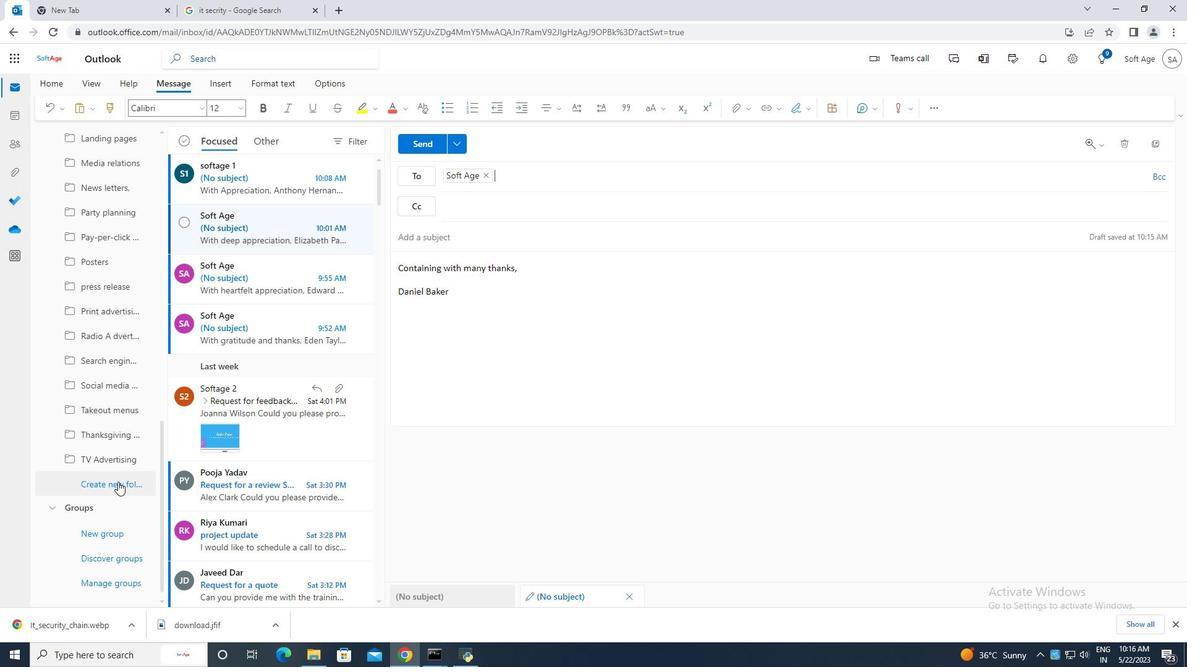 
Action: Mouse pressed left at (119, 482)
Screenshot: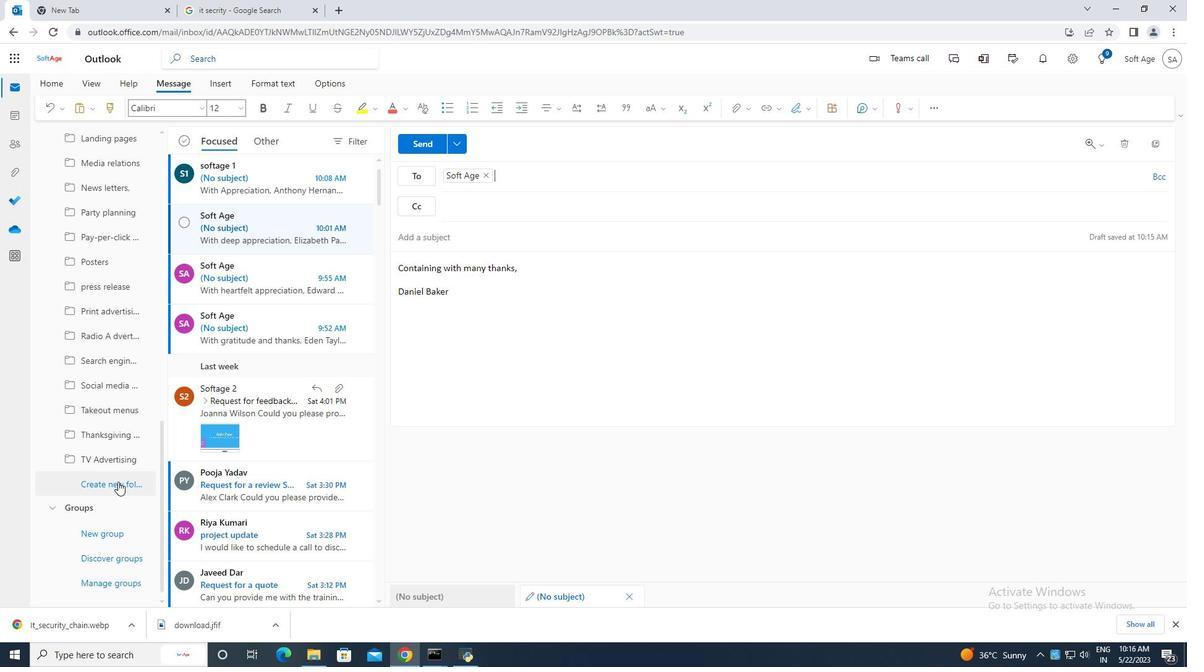 
Action: Mouse moved to (118, 482)
Screenshot: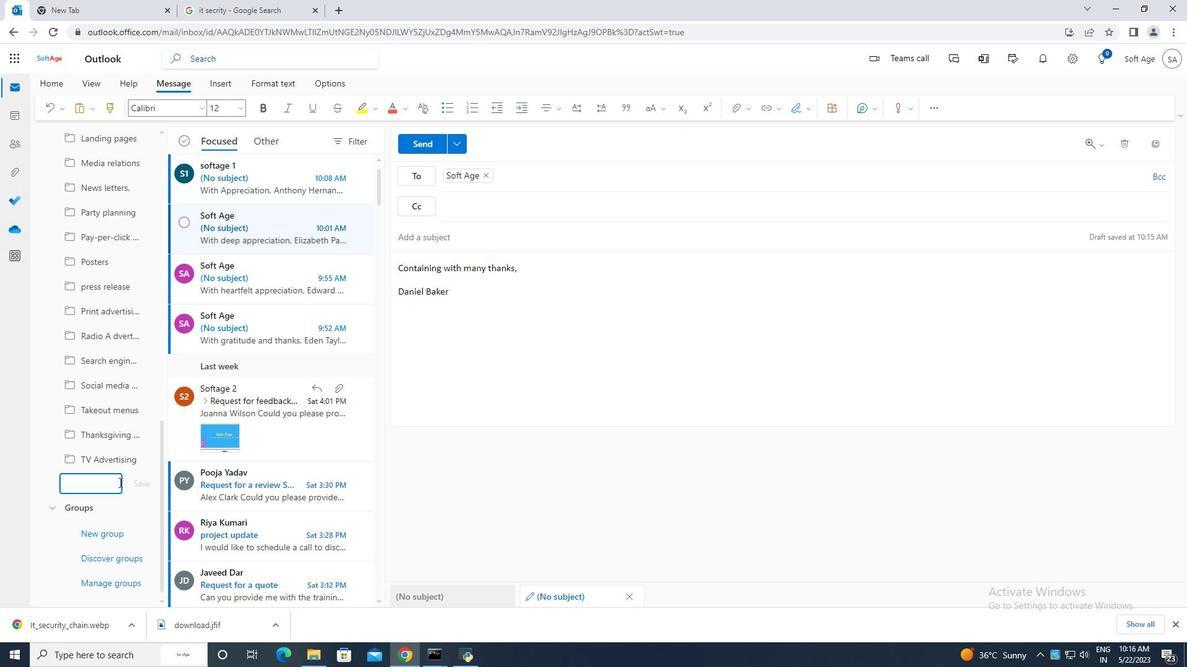 
Action: Key pressed <Key.caps_lock>W<Key.caps_lock>eb<Key.space><Key.caps_lock>A<Key.caps_lock>nalytics
Screenshot: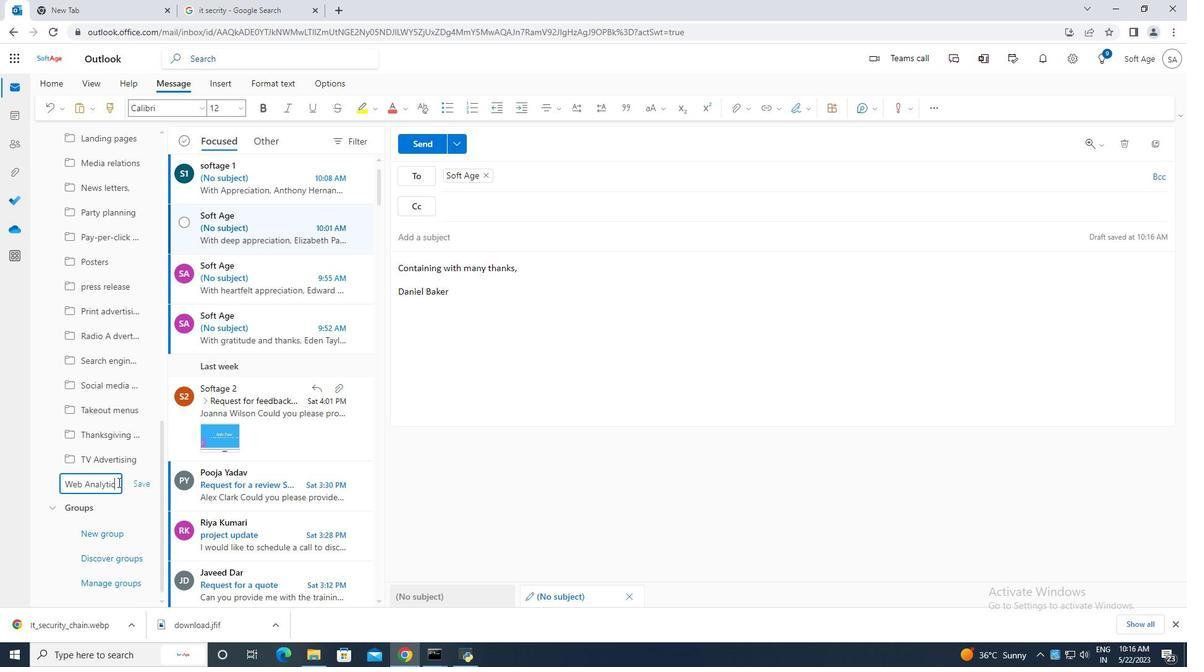 
Action: Mouse moved to (140, 483)
Screenshot: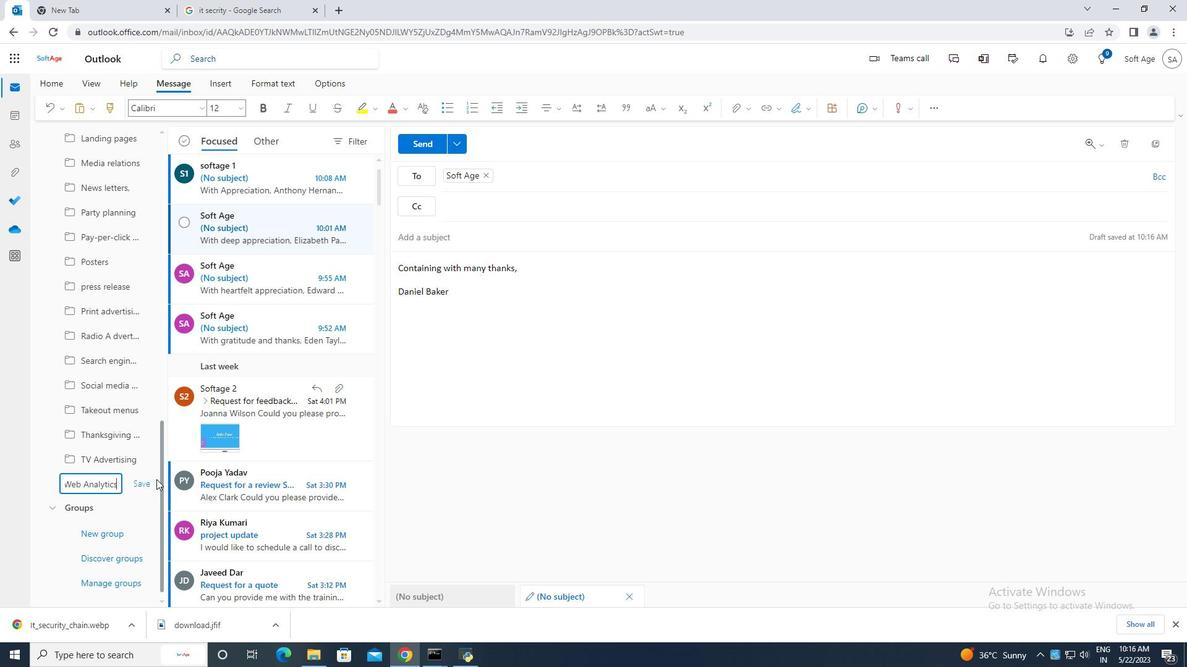 
Action: Mouse pressed left at (140, 483)
Screenshot: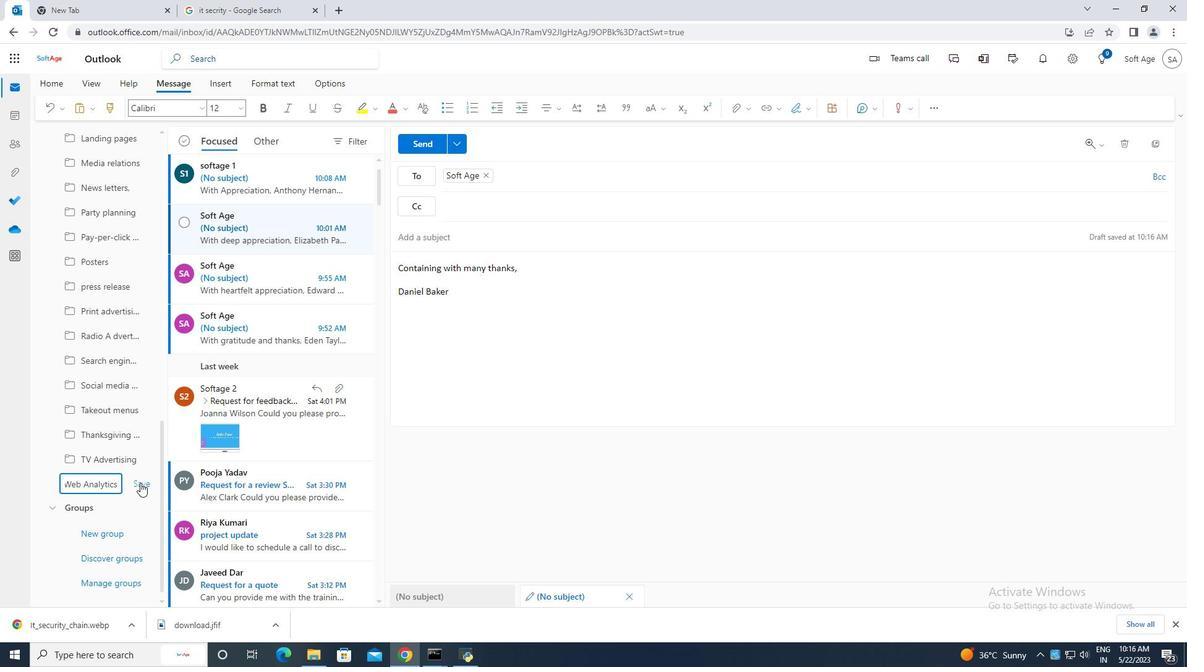 
Action: Mouse moved to (434, 139)
Screenshot: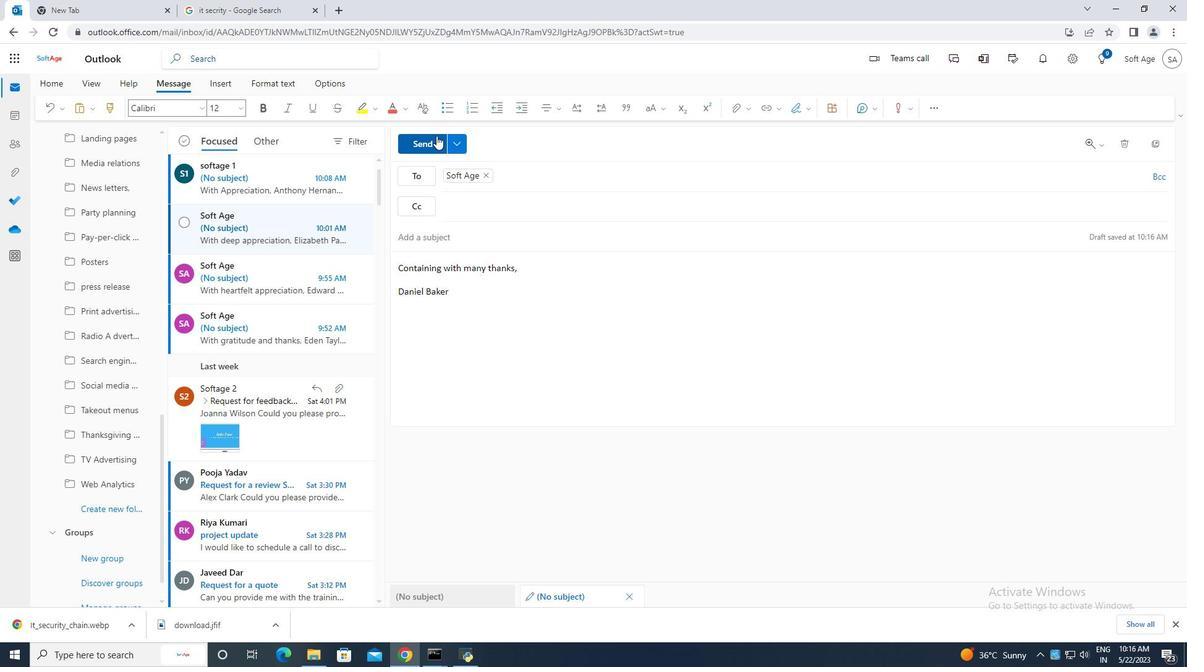 
Action: Mouse pressed left at (434, 139)
Screenshot: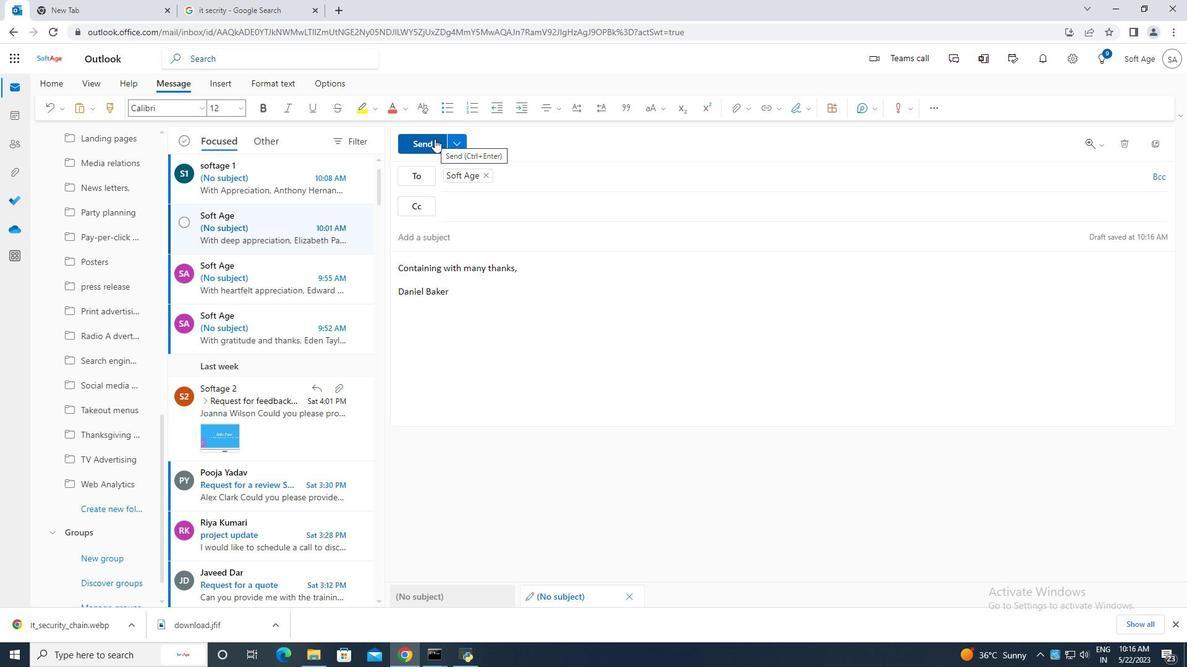 
Action: Mouse moved to (589, 358)
Screenshot: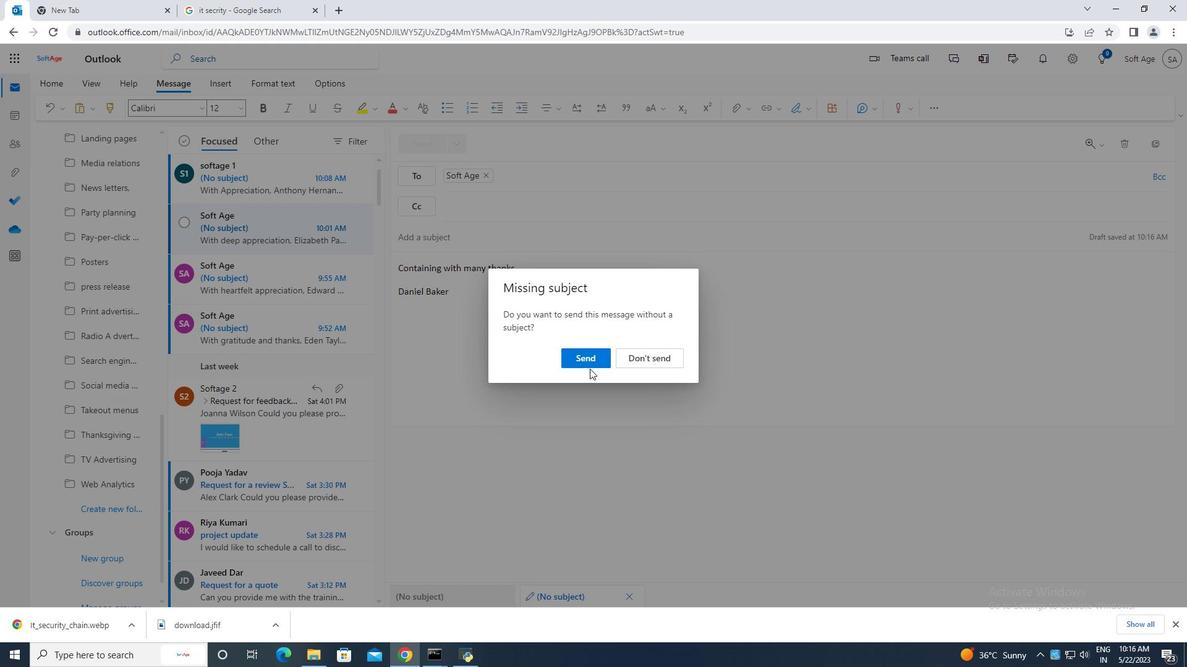 
Action: Mouse pressed left at (589, 358)
Screenshot: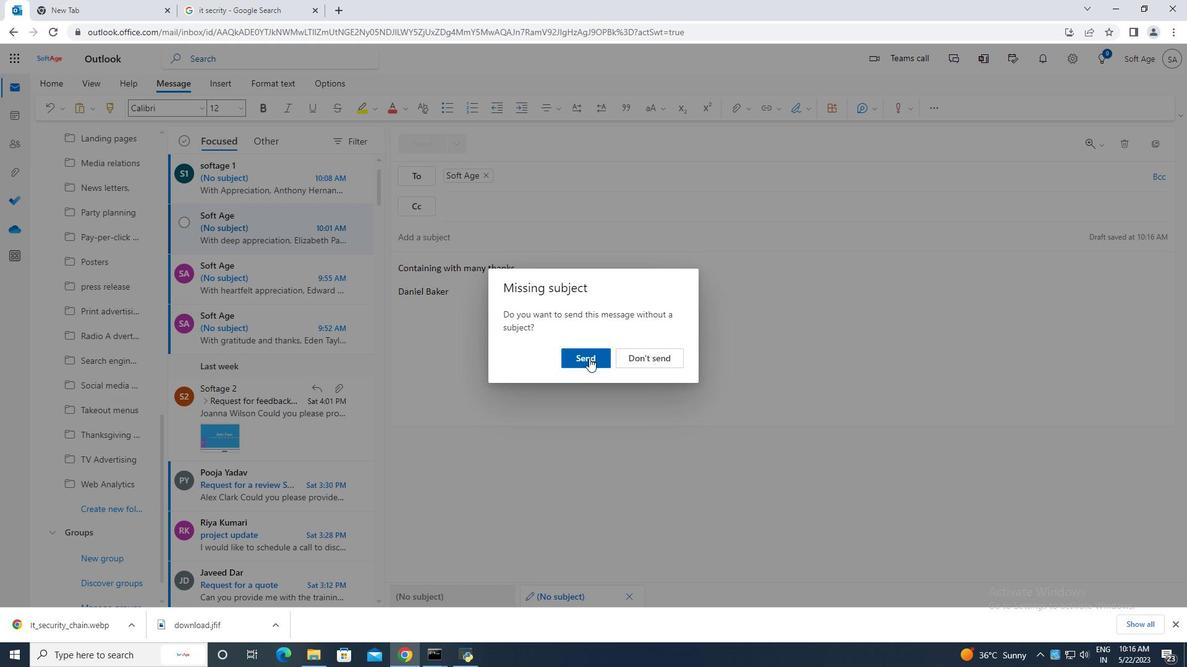 
Action: Mouse moved to (494, 286)
Screenshot: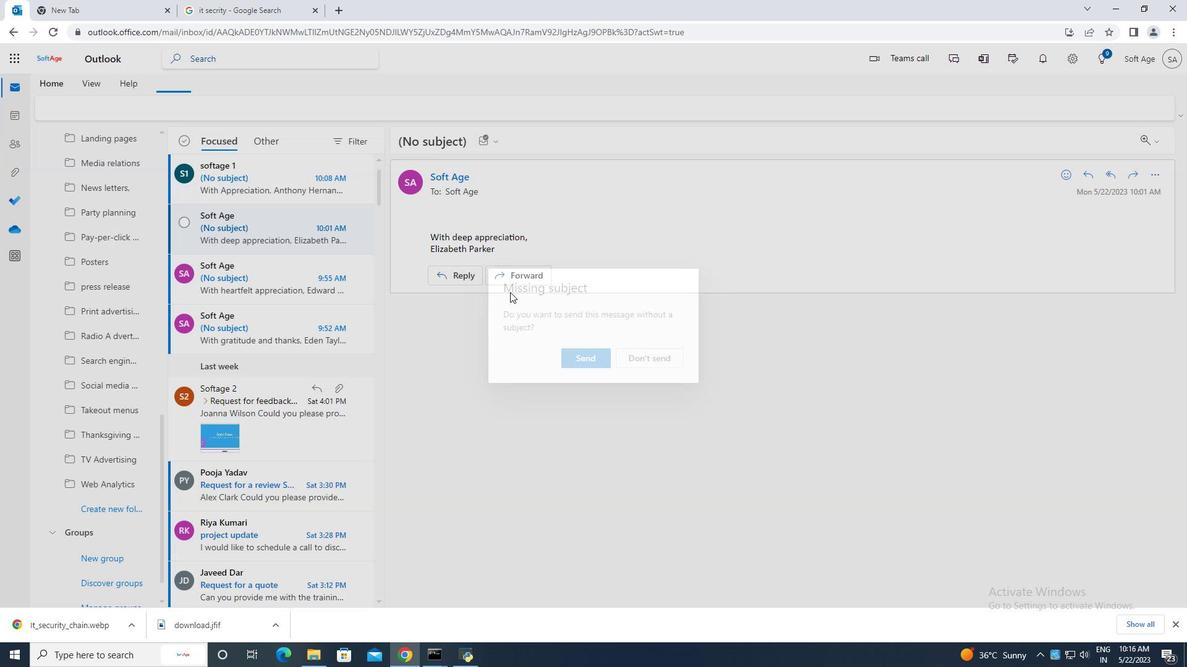 
